 Task: Create a due date automation trigger when advanced on, on the tuesday of the week a card is due add fields without custom field "Resume" set to a number greater than 1 and greater or equal to 10 at 11:00 AM.
Action: Mouse moved to (884, 279)
Screenshot: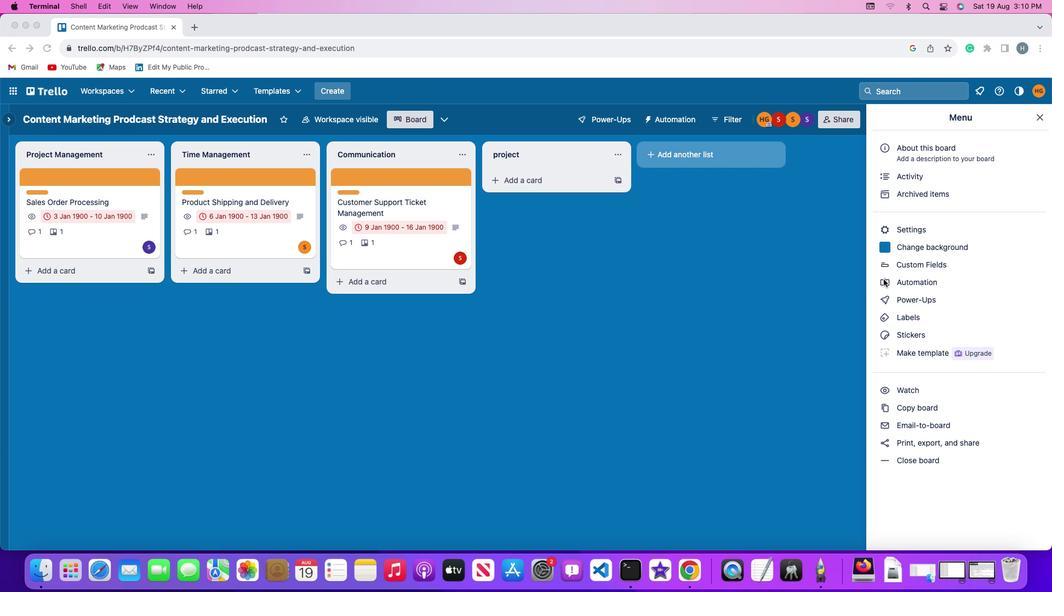 
Action: Mouse pressed left at (884, 279)
Screenshot: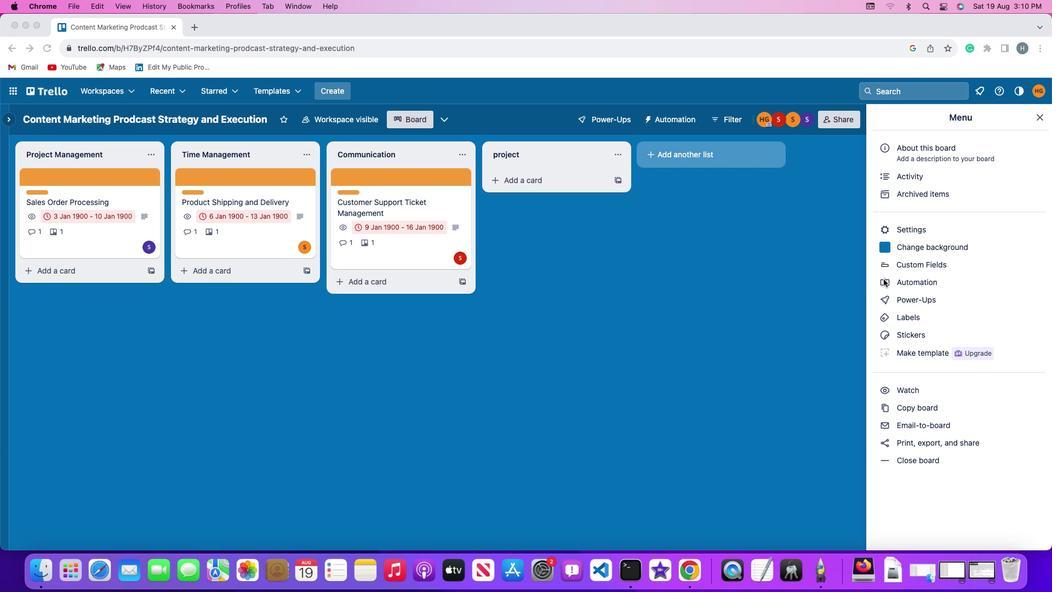 
Action: Mouse pressed left at (884, 279)
Screenshot: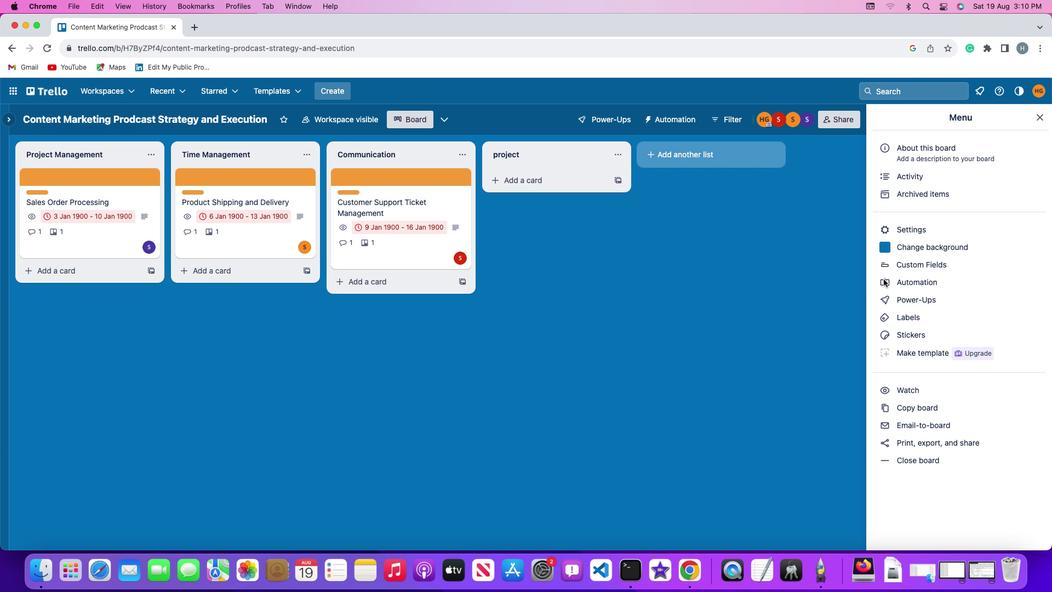 
Action: Mouse moved to (78, 261)
Screenshot: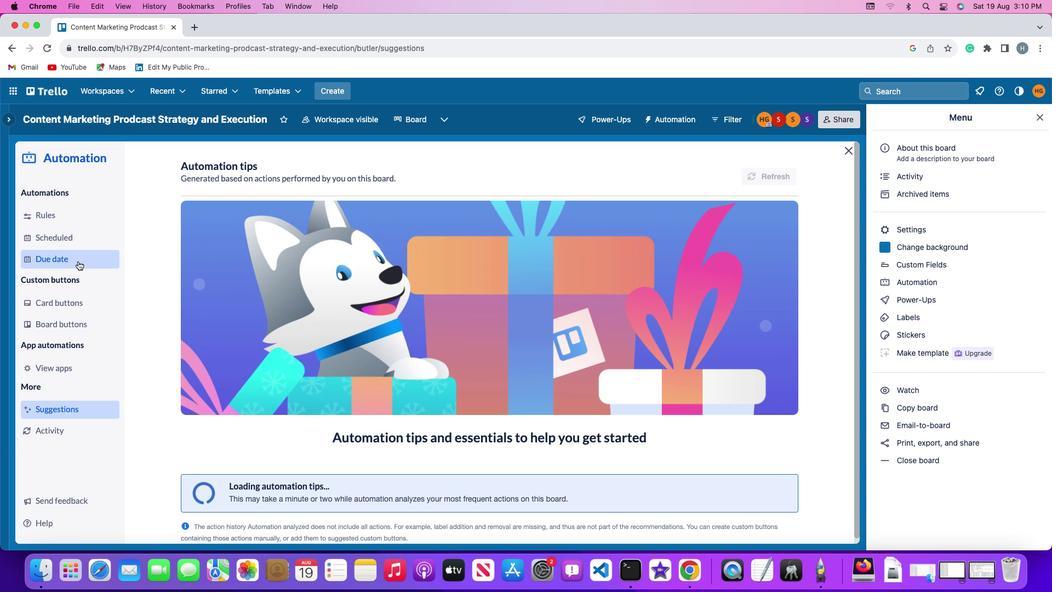 
Action: Mouse pressed left at (78, 261)
Screenshot: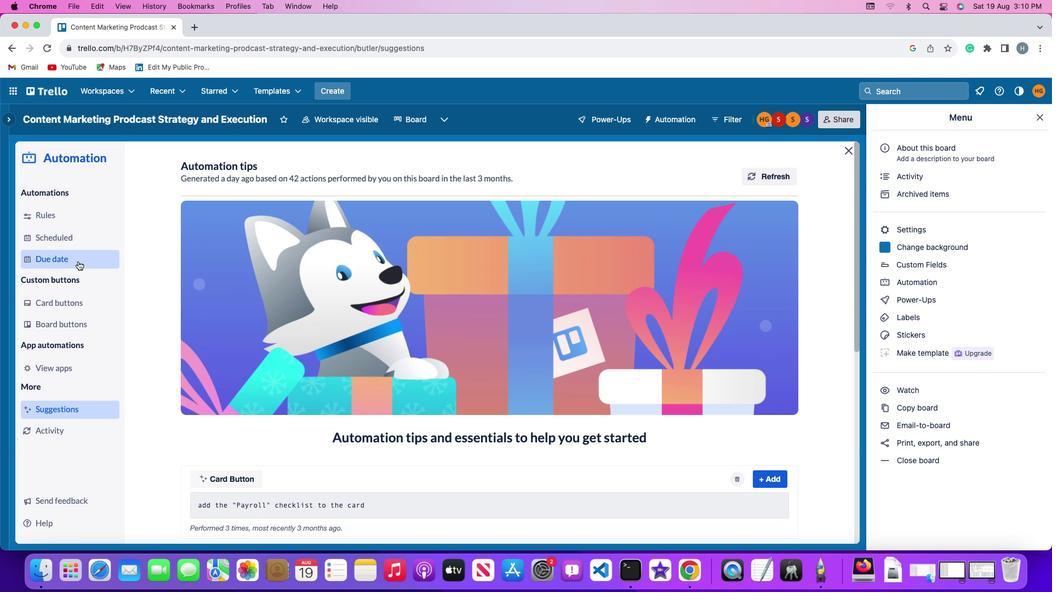 
Action: Mouse moved to (732, 168)
Screenshot: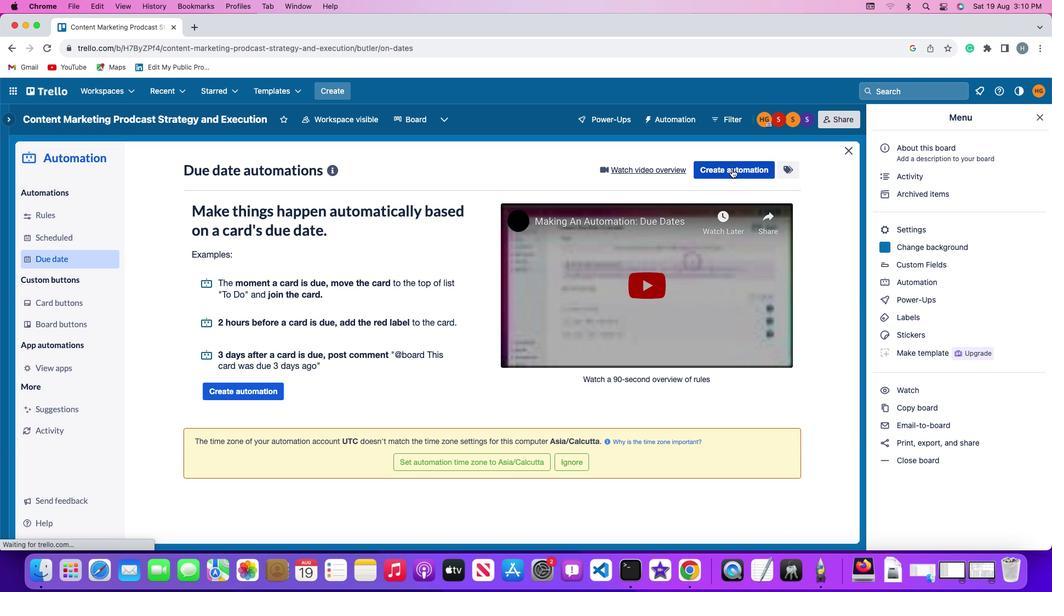 
Action: Mouse pressed left at (732, 168)
Screenshot: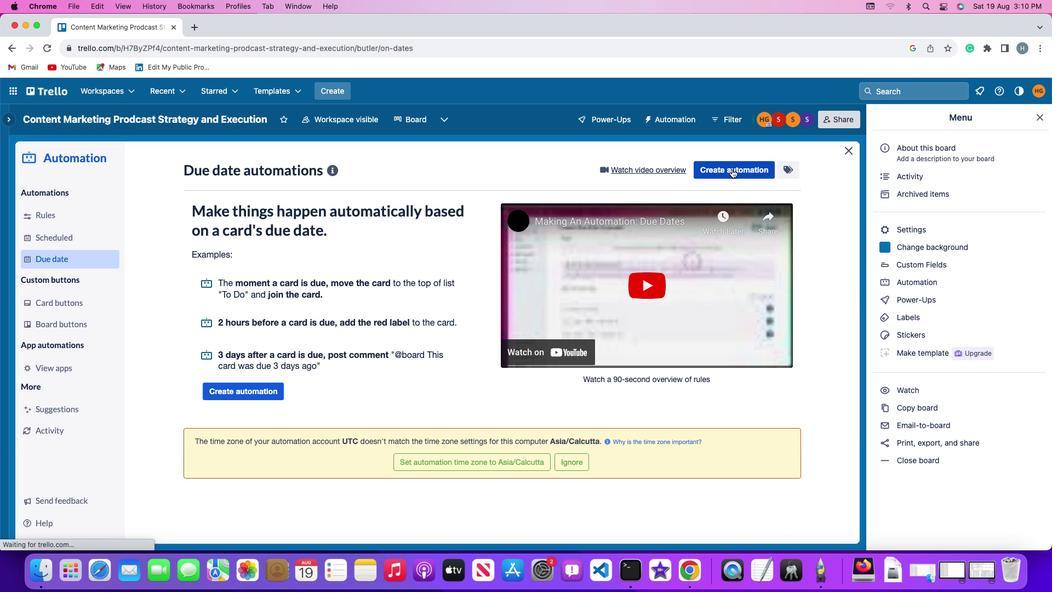 
Action: Mouse moved to (208, 275)
Screenshot: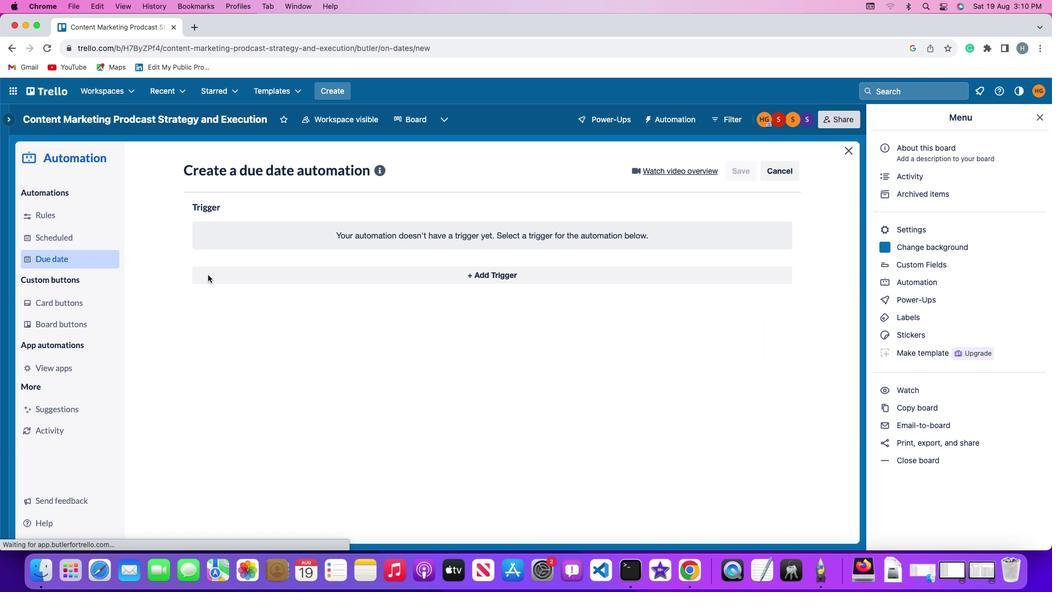 
Action: Mouse pressed left at (208, 275)
Screenshot: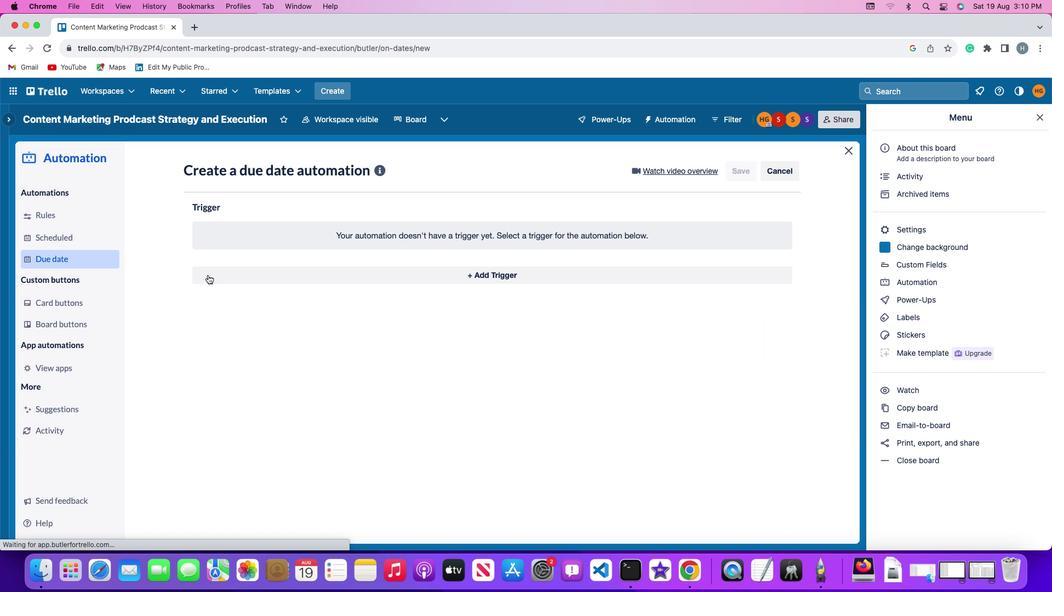 
Action: Mouse moved to (240, 479)
Screenshot: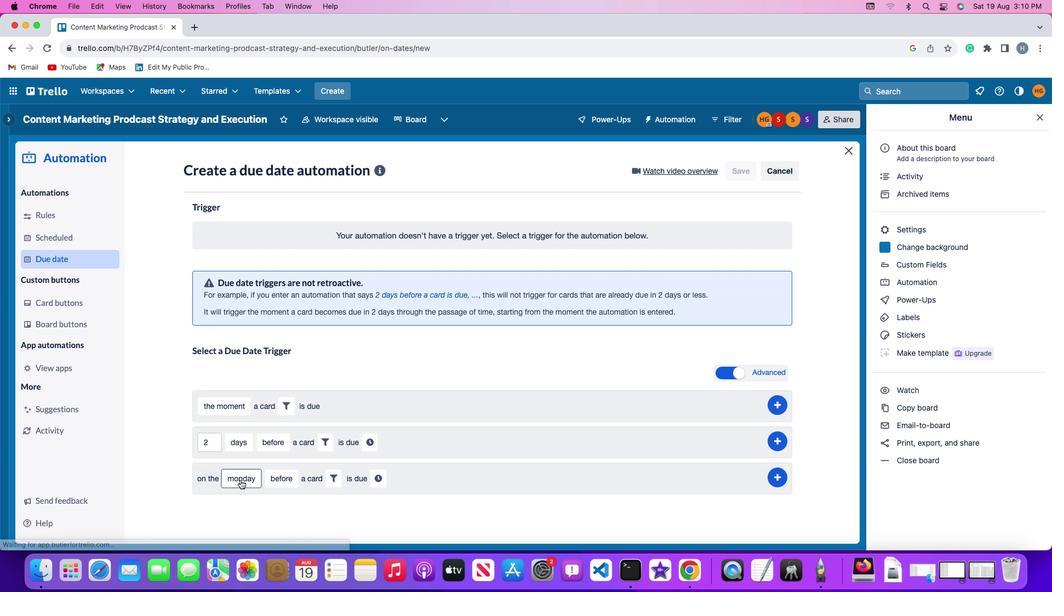 
Action: Mouse pressed left at (240, 479)
Screenshot: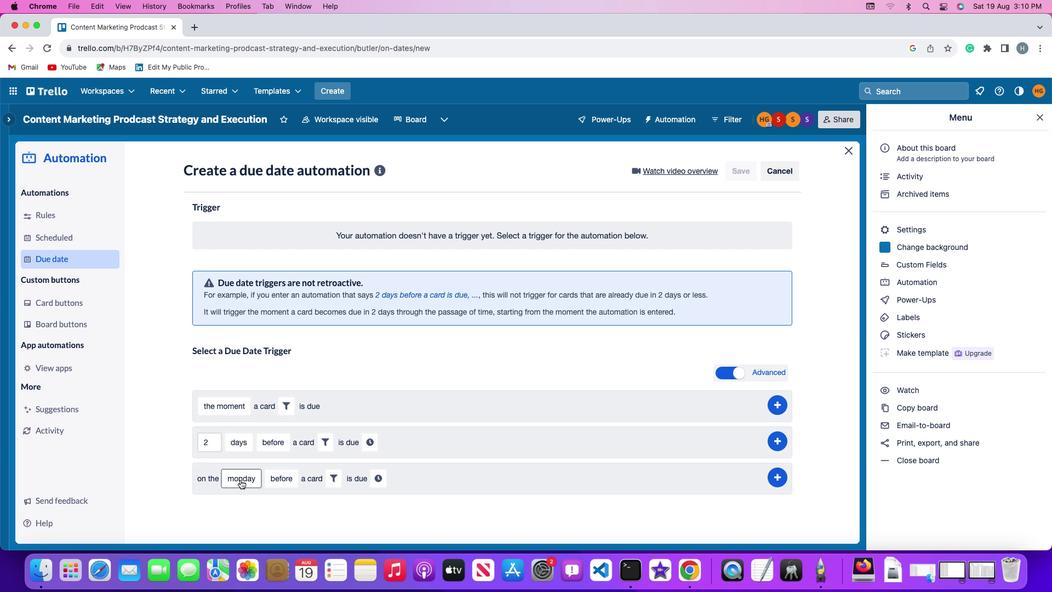 
Action: Mouse moved to (251, 332)
Screenshot: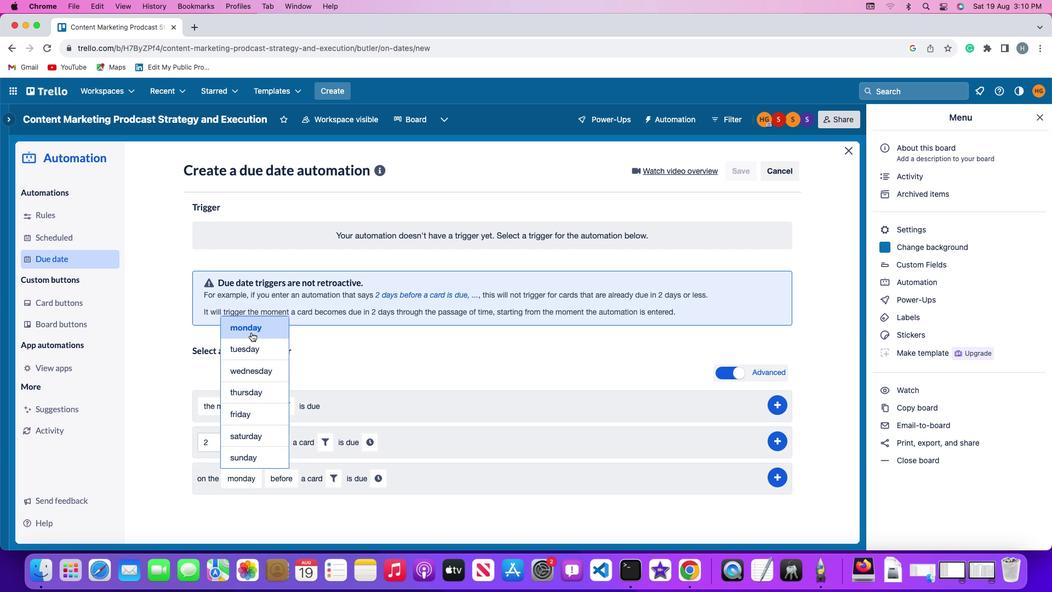 
Action: Mouse pressed left at (251, 332)
Screenshot: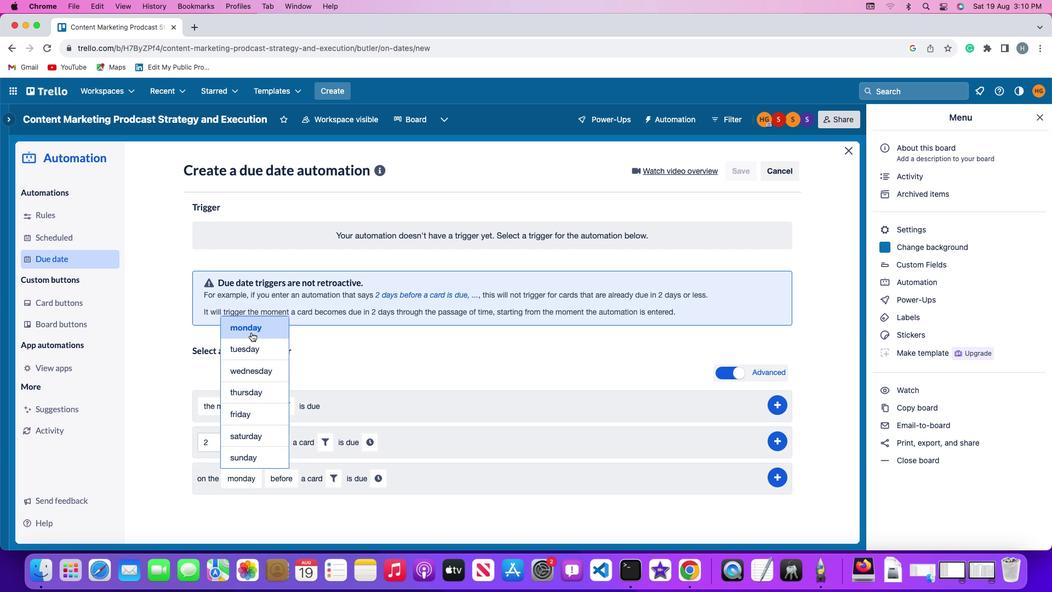 
Action: Mouse moved to (248, 476)
Screenshot: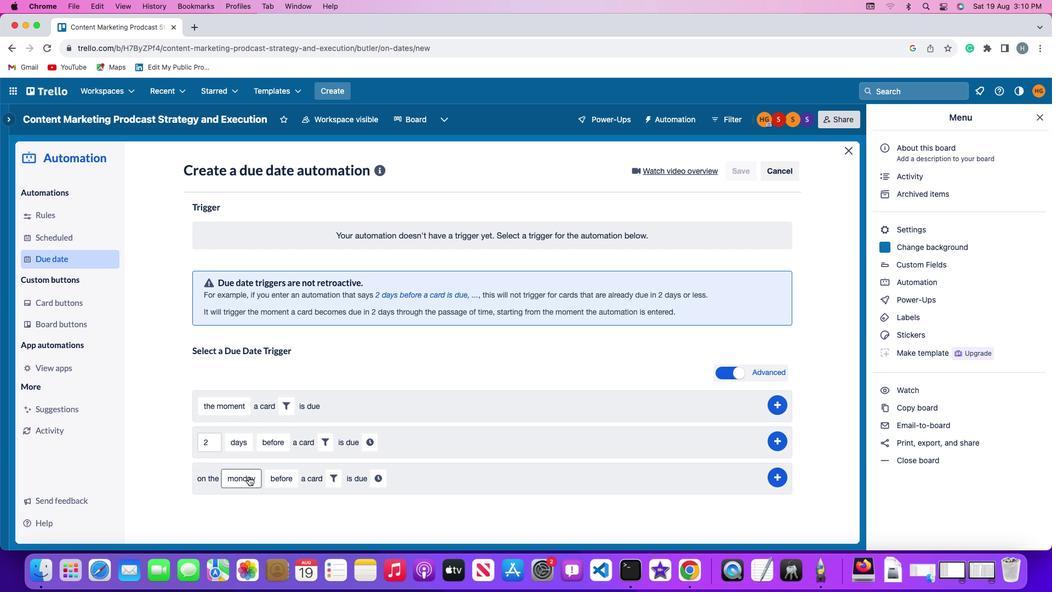 
Action: Mouse pressed left at (248, 476)
Screenshot: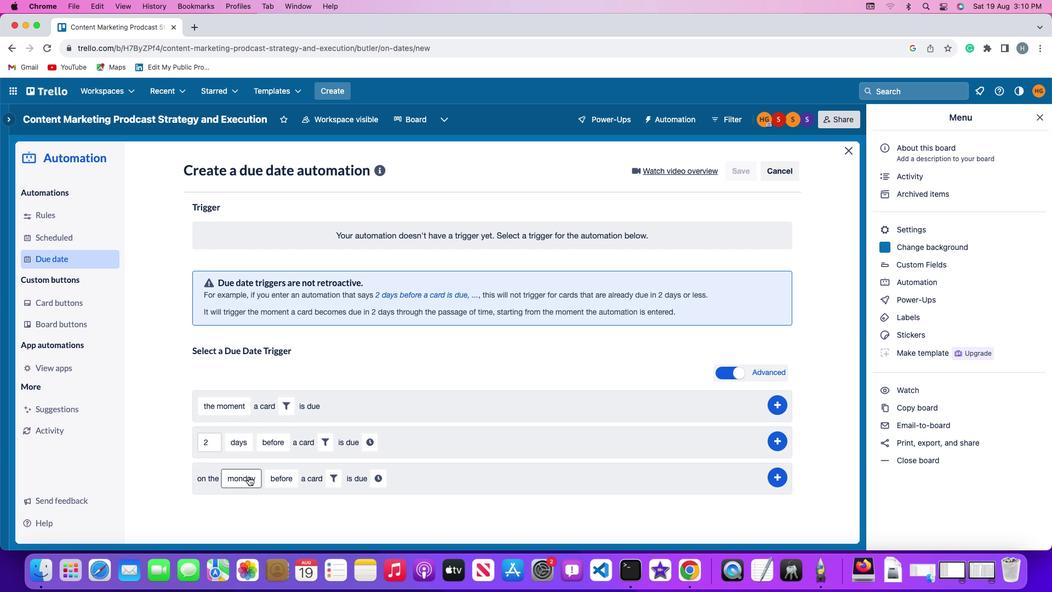 
Action: Mouse moved to (259, 352)
Screenshot: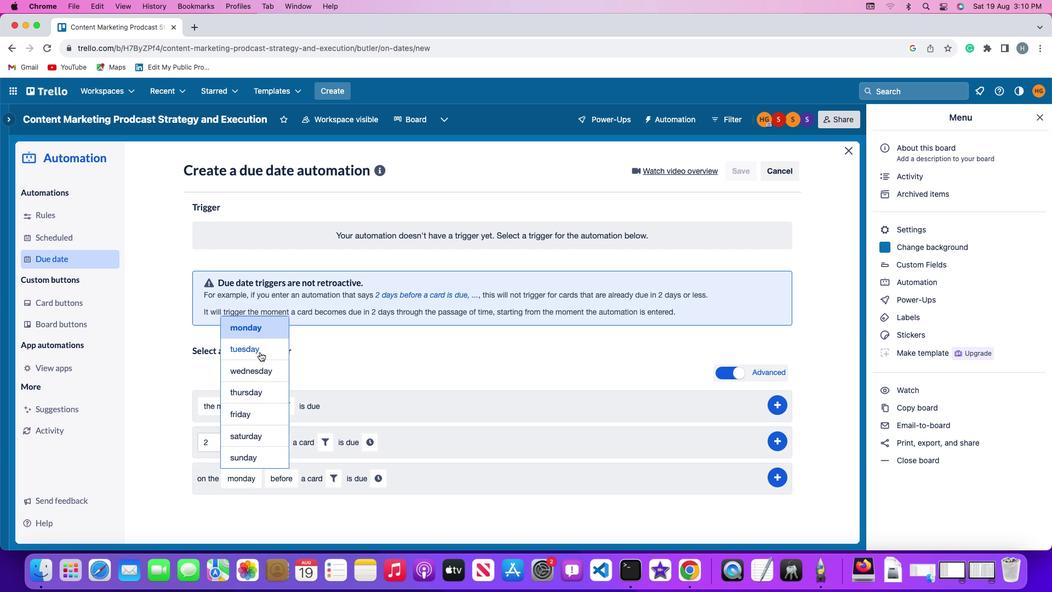 
Action: Mouse pressed left at (259, 352)
Screenshot: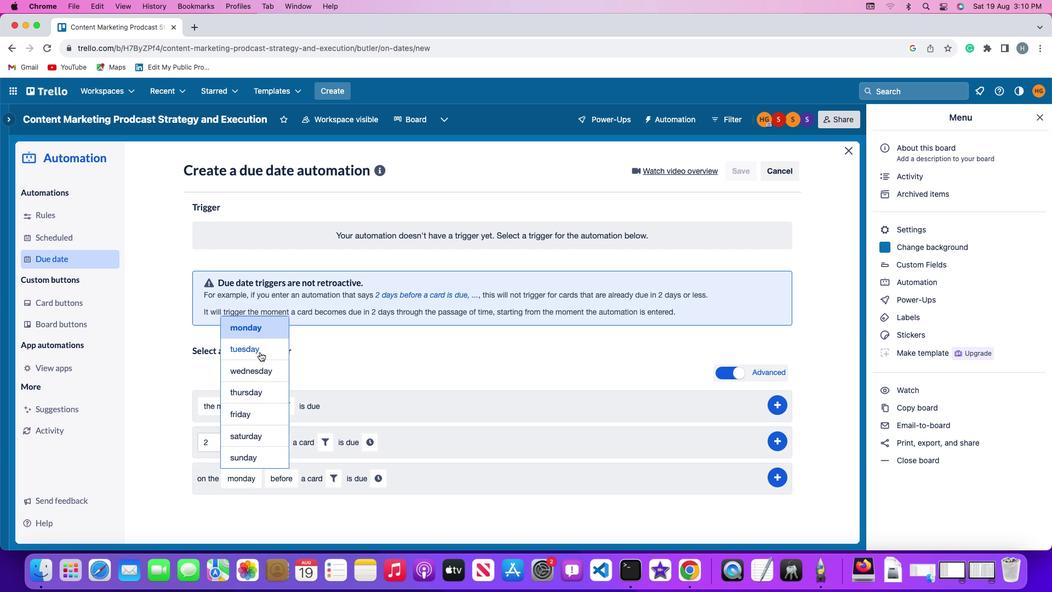 
Action: Mouse moved to (284, 478)
Screenshot: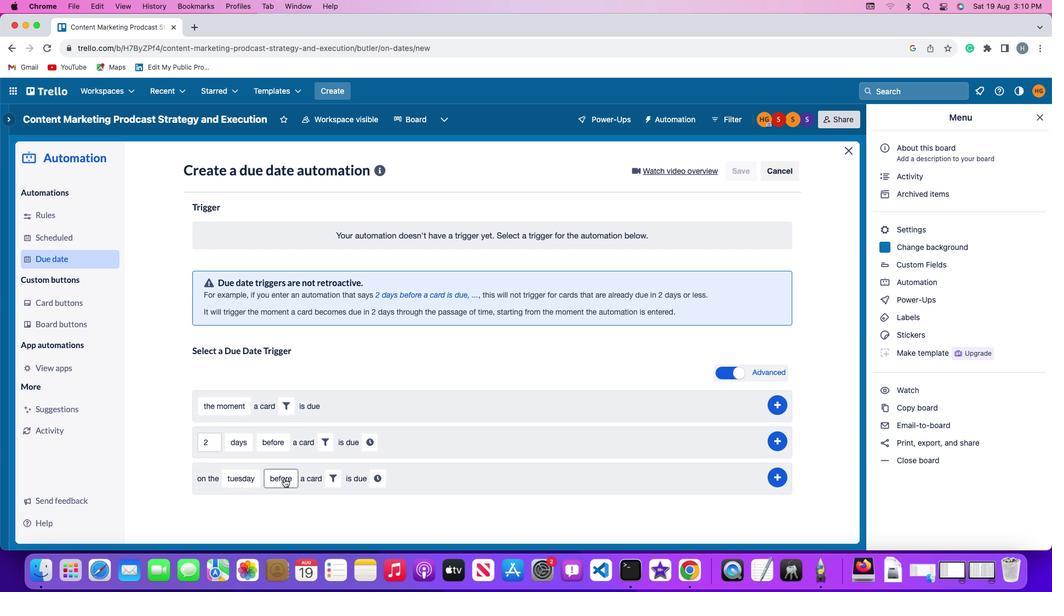 
Action: Mouse pressed left at (284, 478)
Screenshot: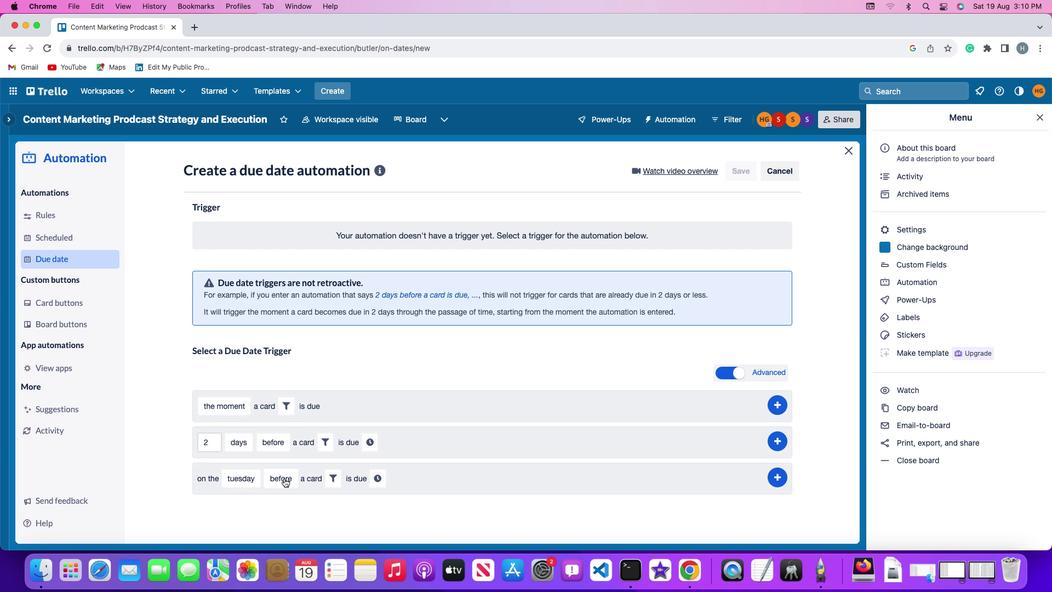 
Action: Mouse moved to (297, 436)
Screenshot: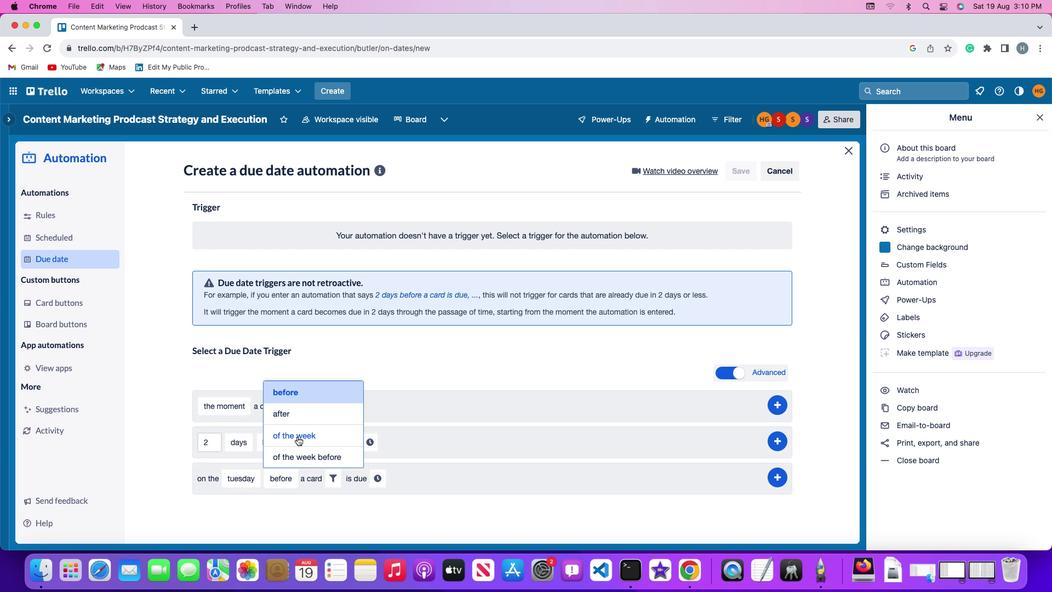 
Action: Mouse pressed left at (297, 436)
Screenshot: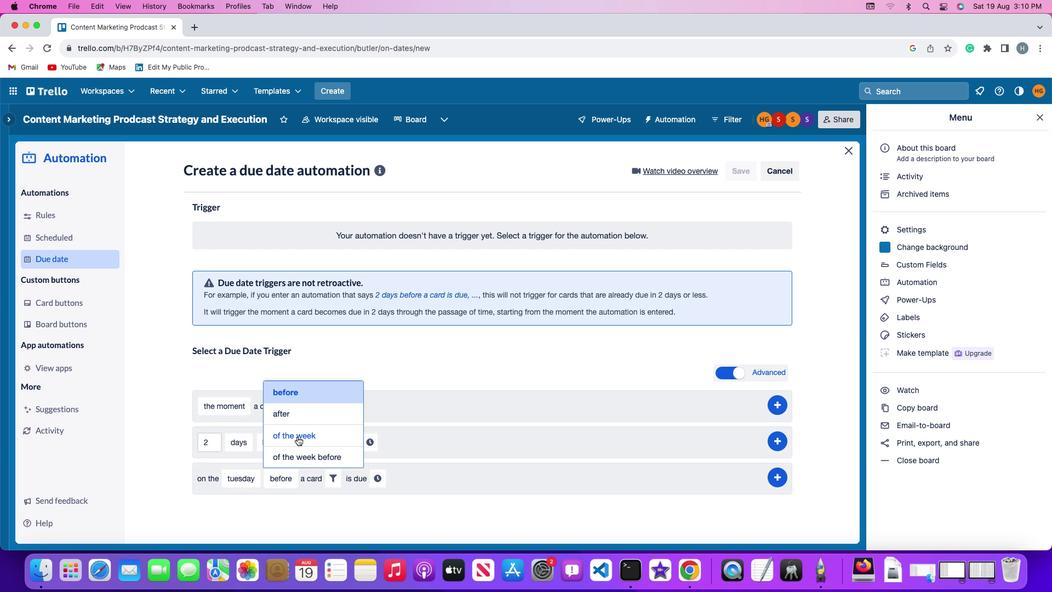
Action: Mouse moved to (350, 474)
Screenshot: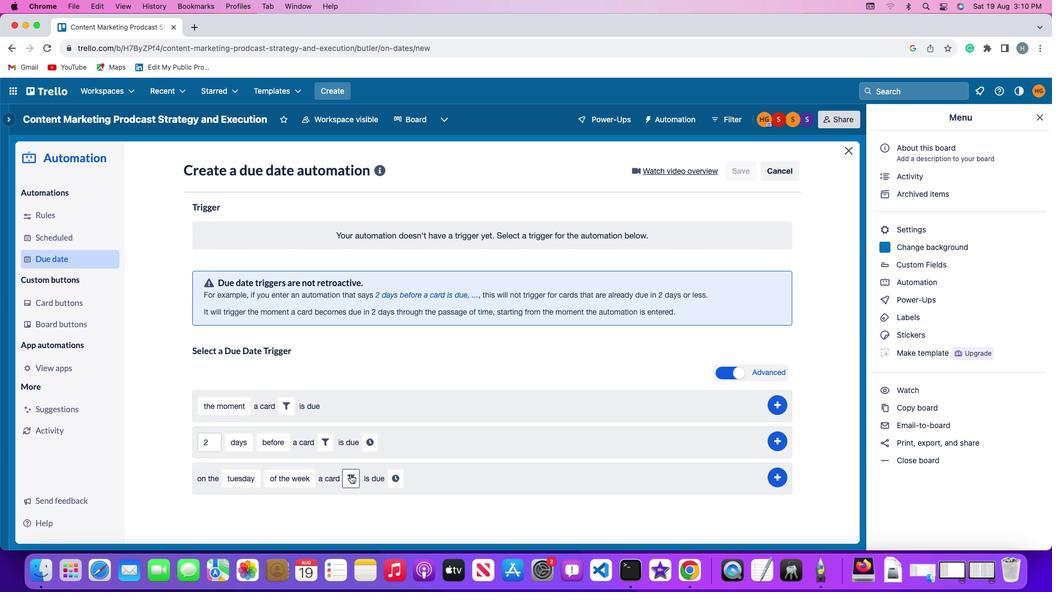 
Action: Mouse pressed left at (350, 474)
Screenshot: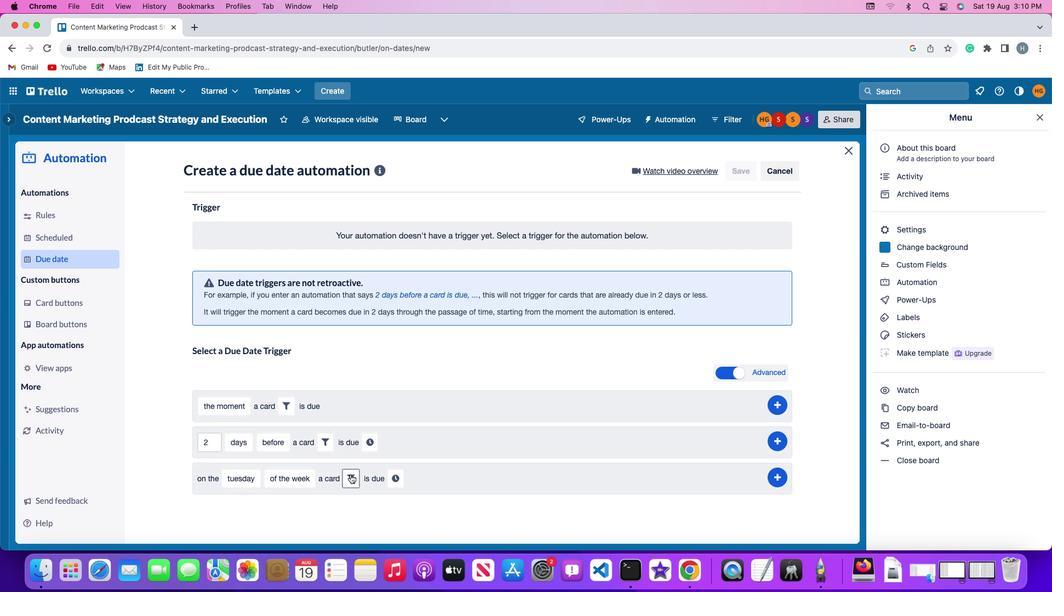 
Action: Mouse moved to (531, 513)
Screenshot: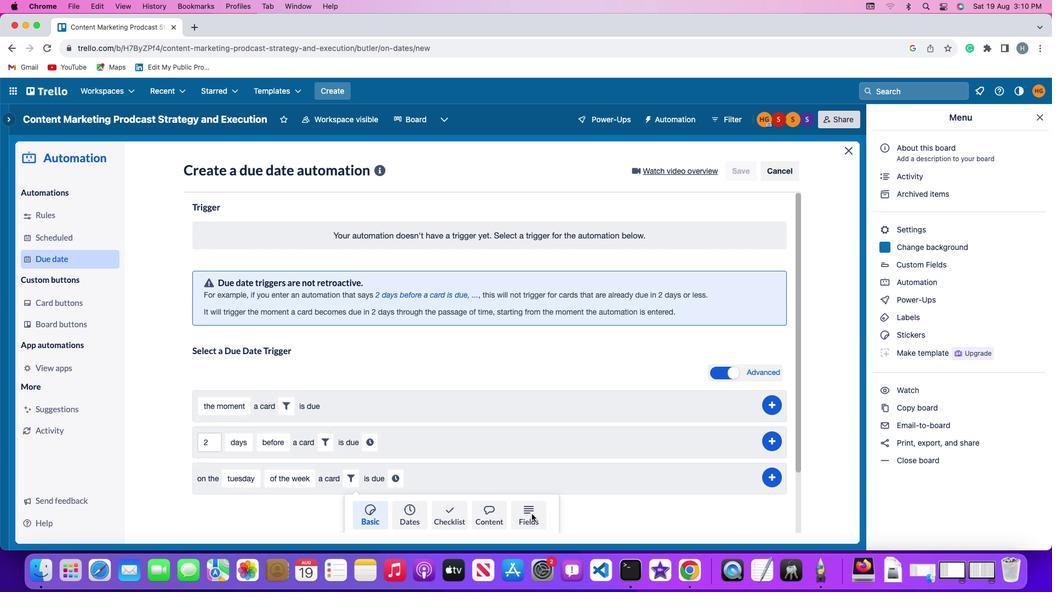 
Action: Mouse pressed left at (531, 513)
Screenshot: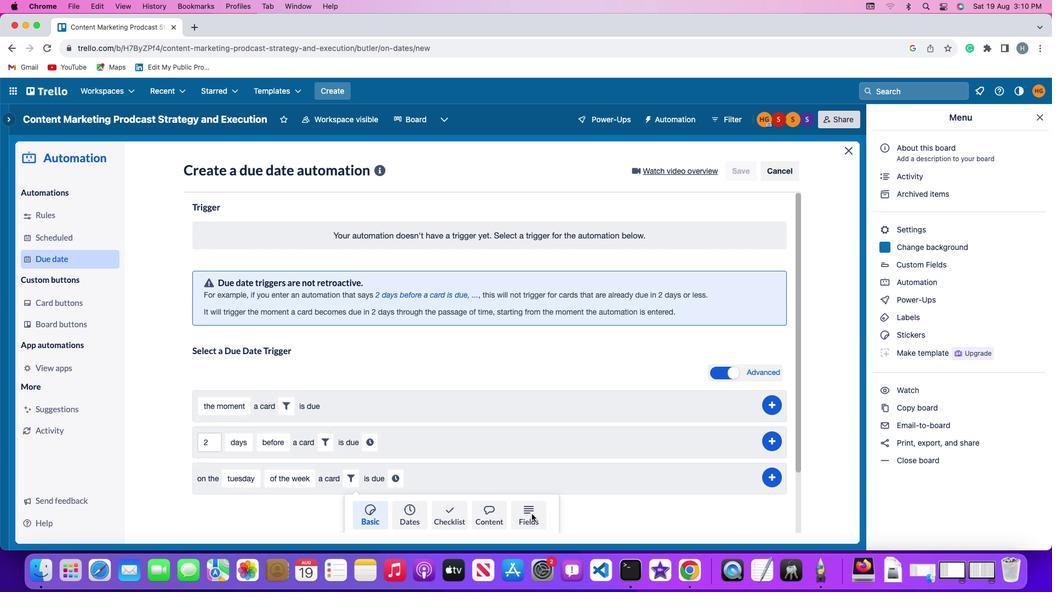 
Action: Mouse moved to (307, 503)
Screenshot: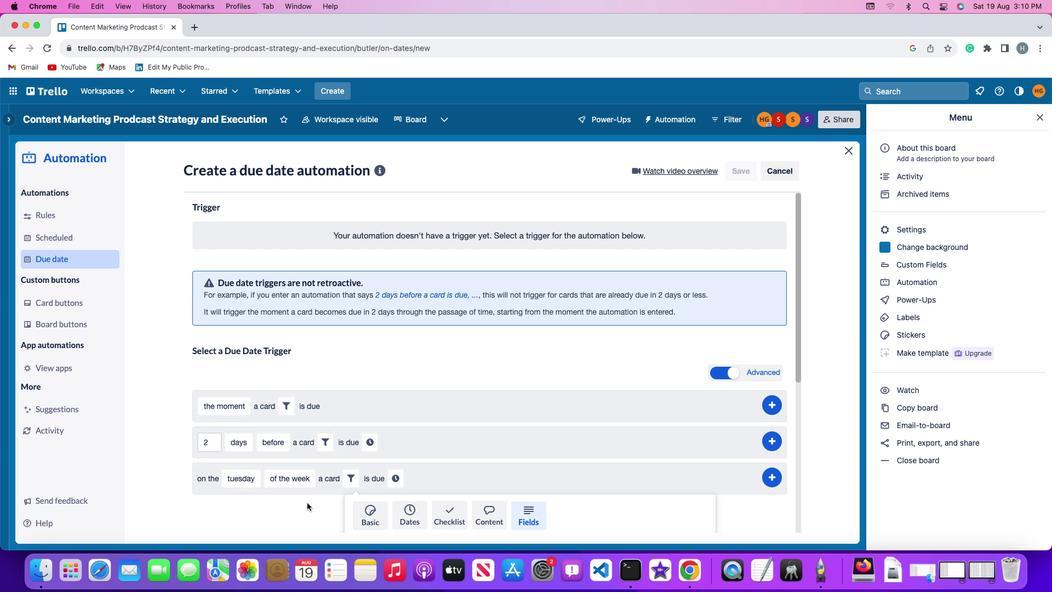 
Action: Mouse scrolled (307, 503) with delta (0, 0)
Screenshot: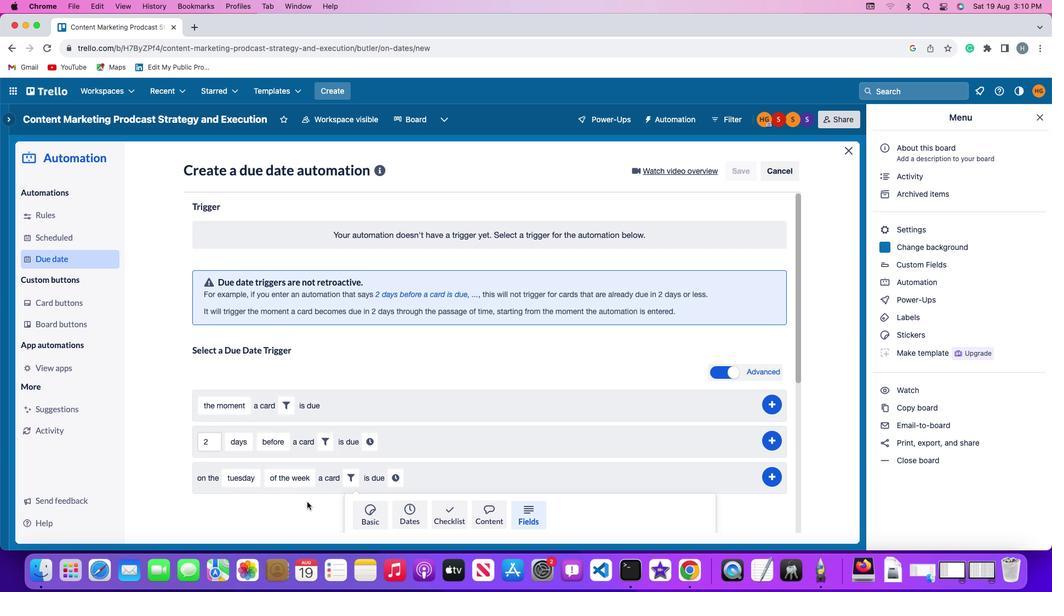 
Action: Mouse moved to (307, 502)
Screenshot: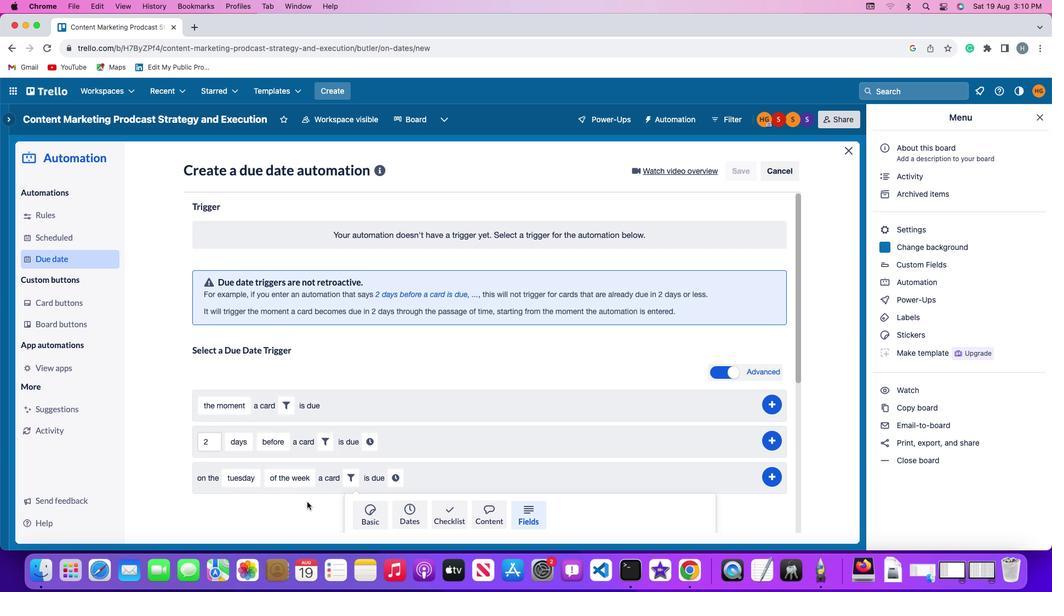 
Action: Mouse scrolled (307, 502) with delta (0, 0)
Screenshot: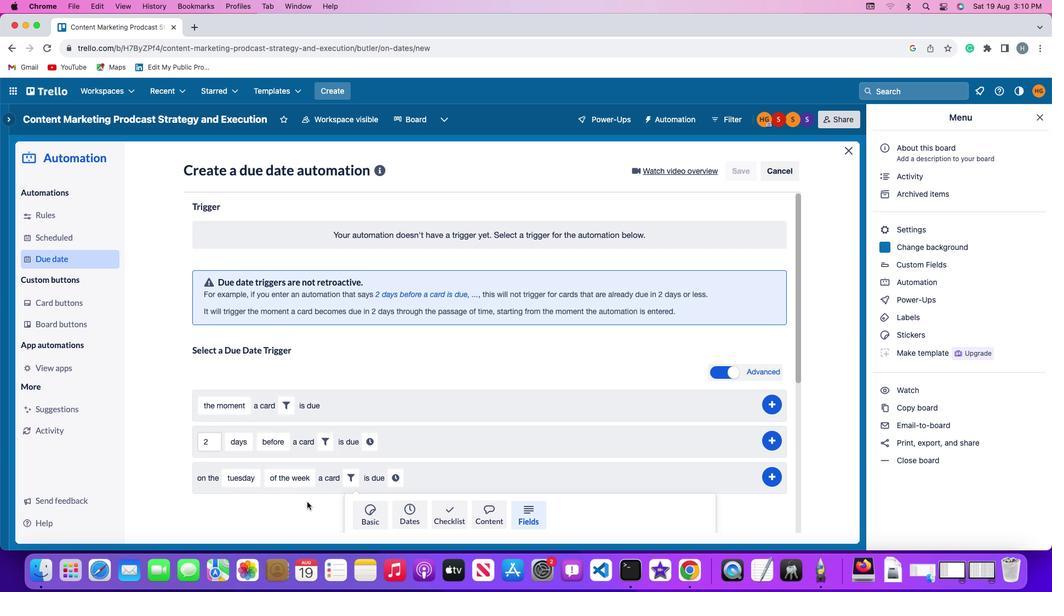 
Action: Mouse moved to (307, 501)
Screenshot: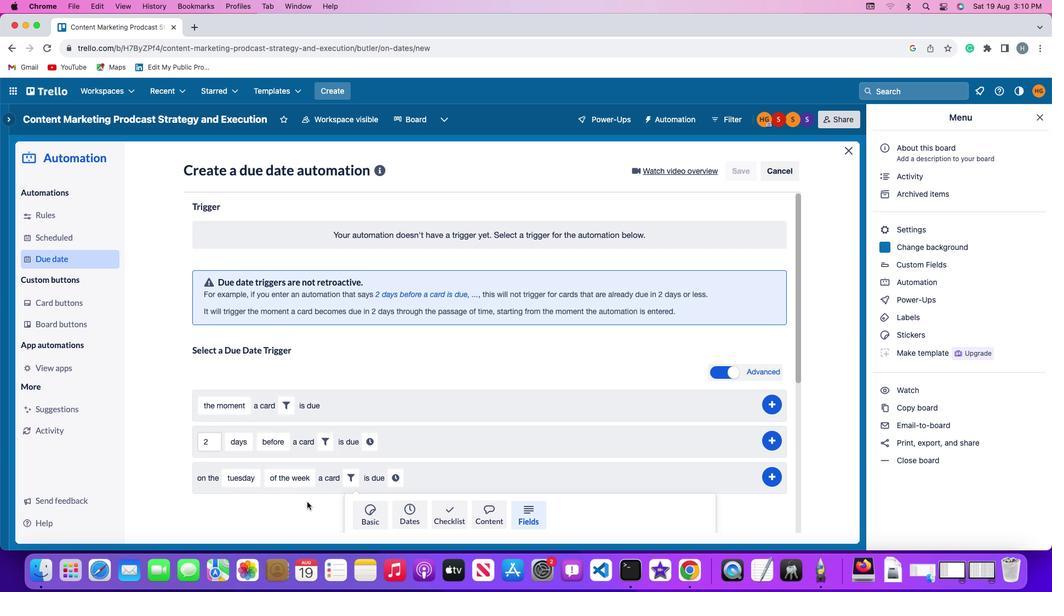 
Action: Mouse scrolled (307, 501) with delta (0, -1)
Screenshot: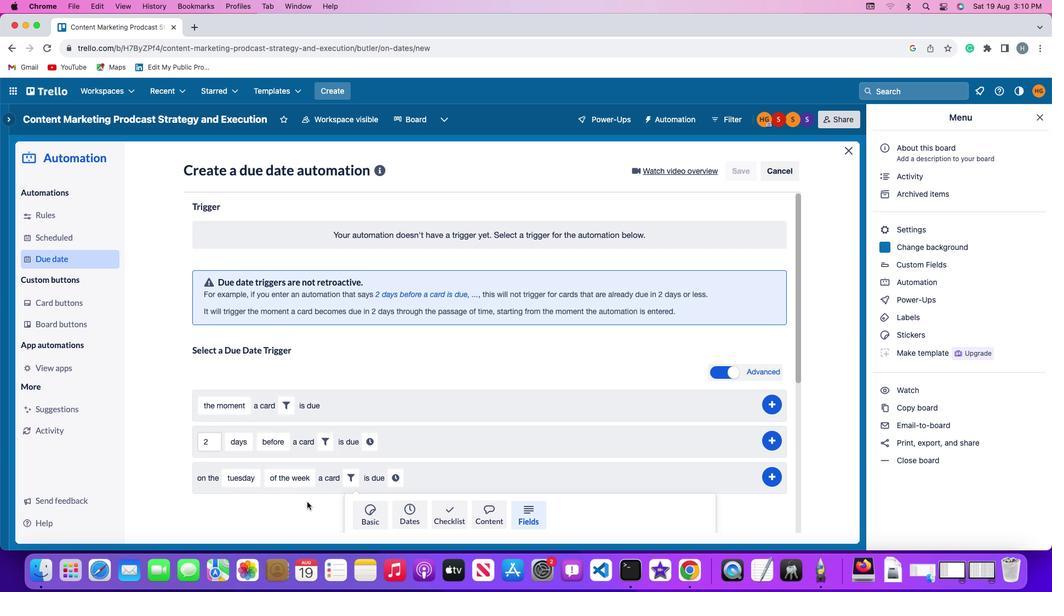 
Action: Mouse moved to (307, 501)
Screenshot: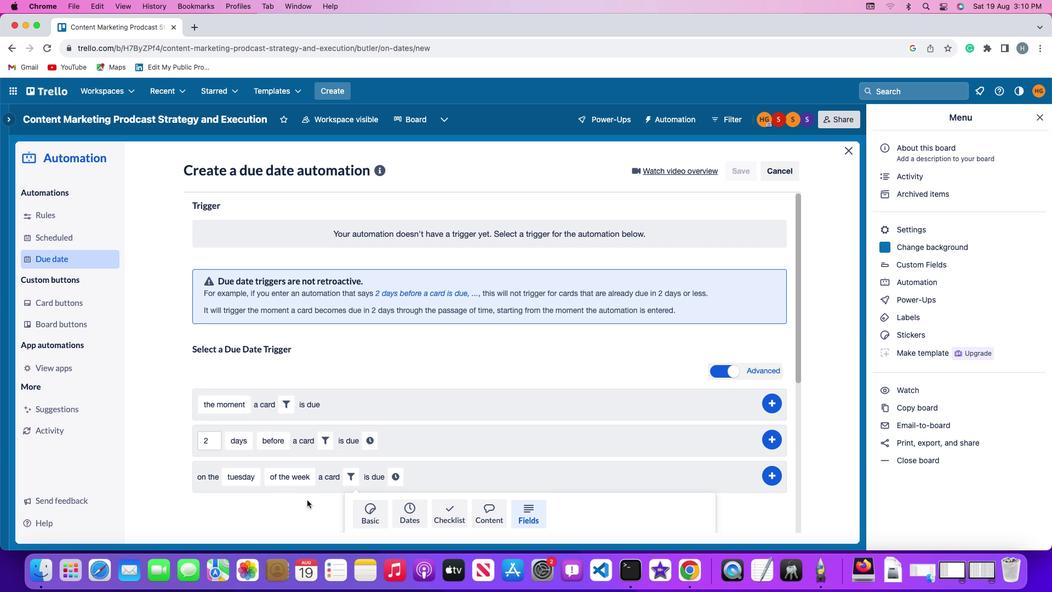 
Action: Mouse scrolled (307, 501) with delta (0, -2)
Screenshot: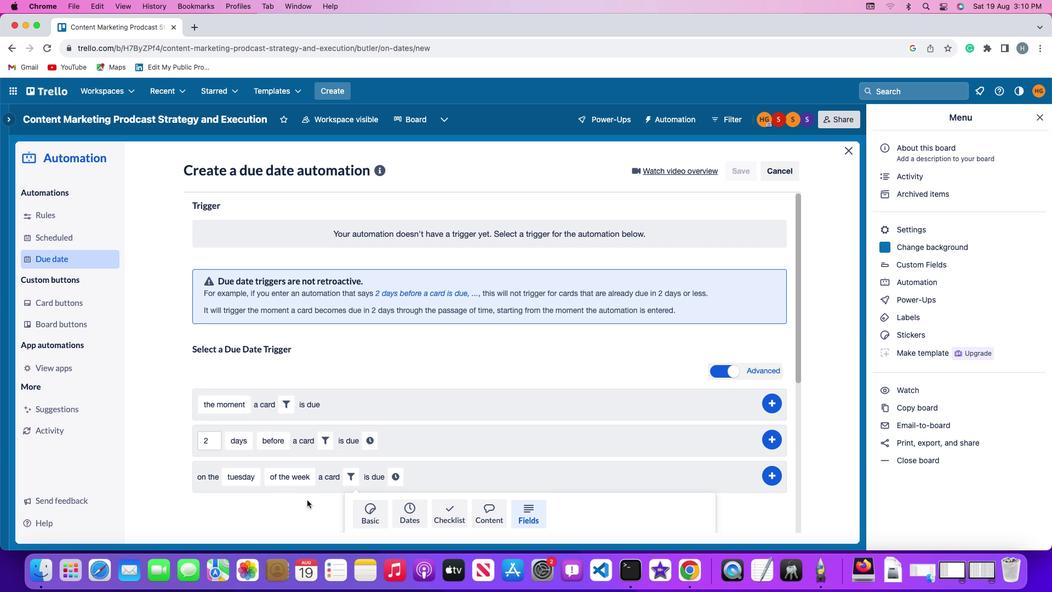 
Action: Mouse moved to (307, 500)
Screenshot: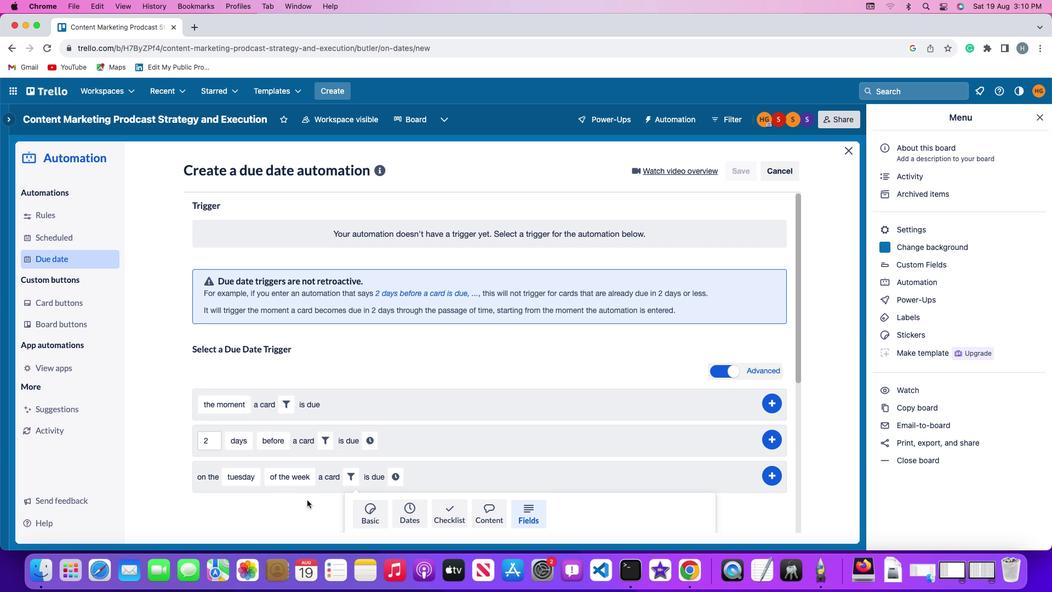 
Action: Mouse scrolled (307, 500) with delta (0, -2)
Screenshot: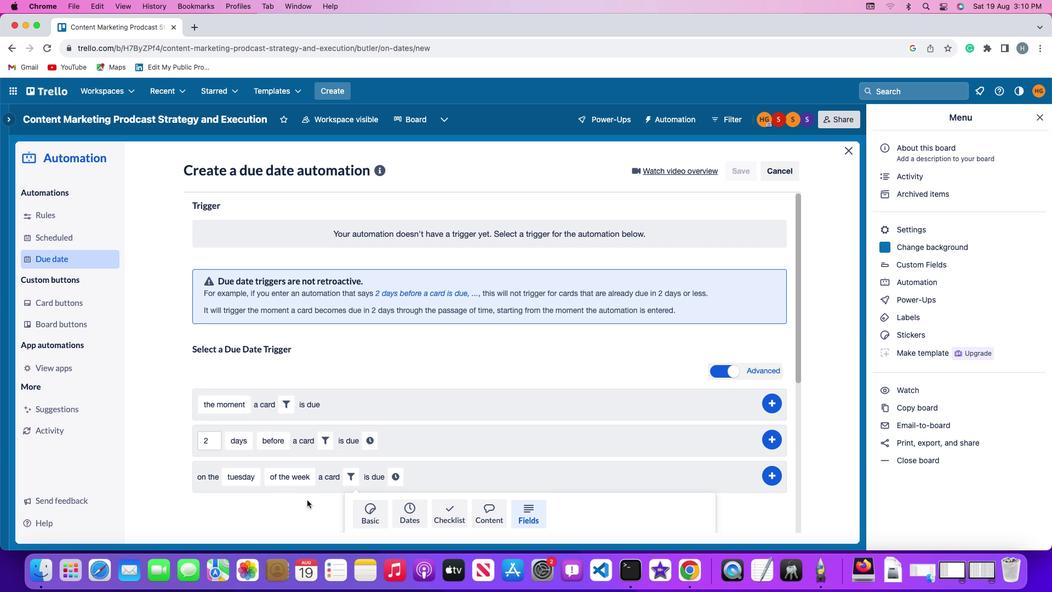 
Action: Mouse moved to (307, 498)
Screenshot: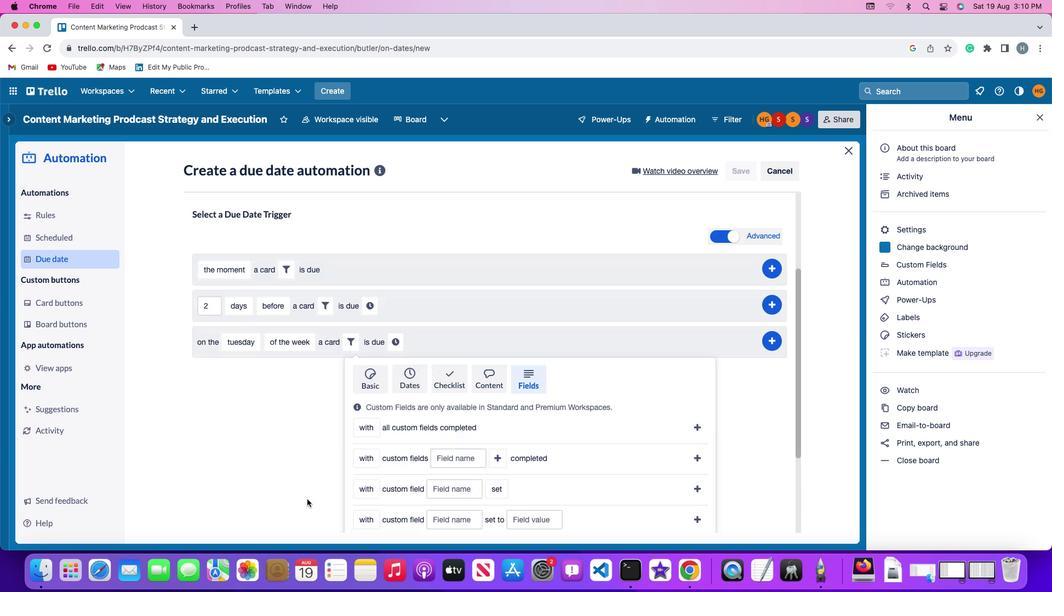 
Action: Mouse scrolled (307, 498) with delta (0, 0)
Screenshot: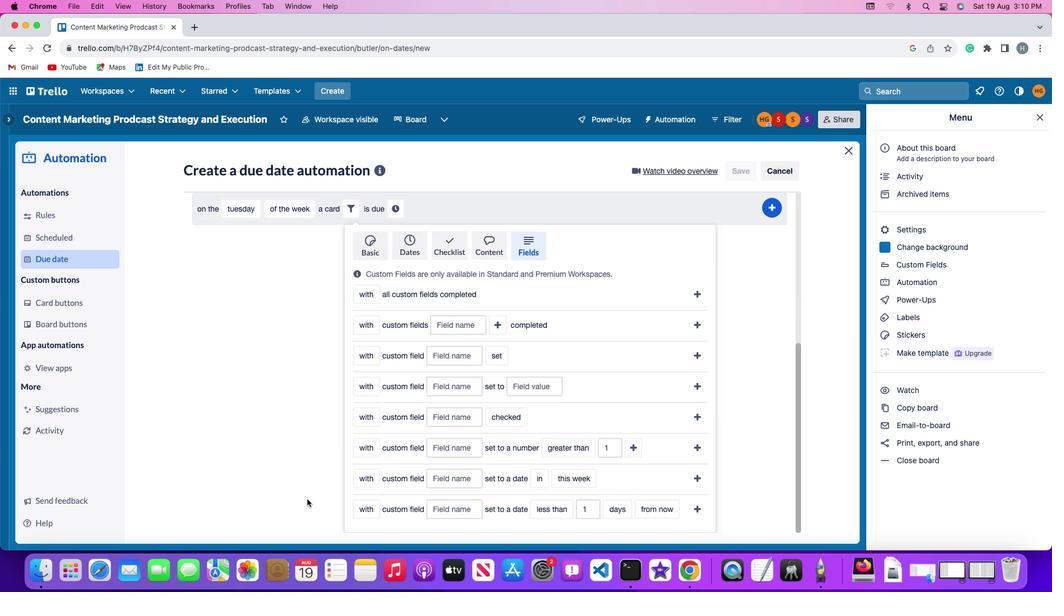 
Action: Mouse scrolled (307, 498) with delta (0, 0)
Screenshot: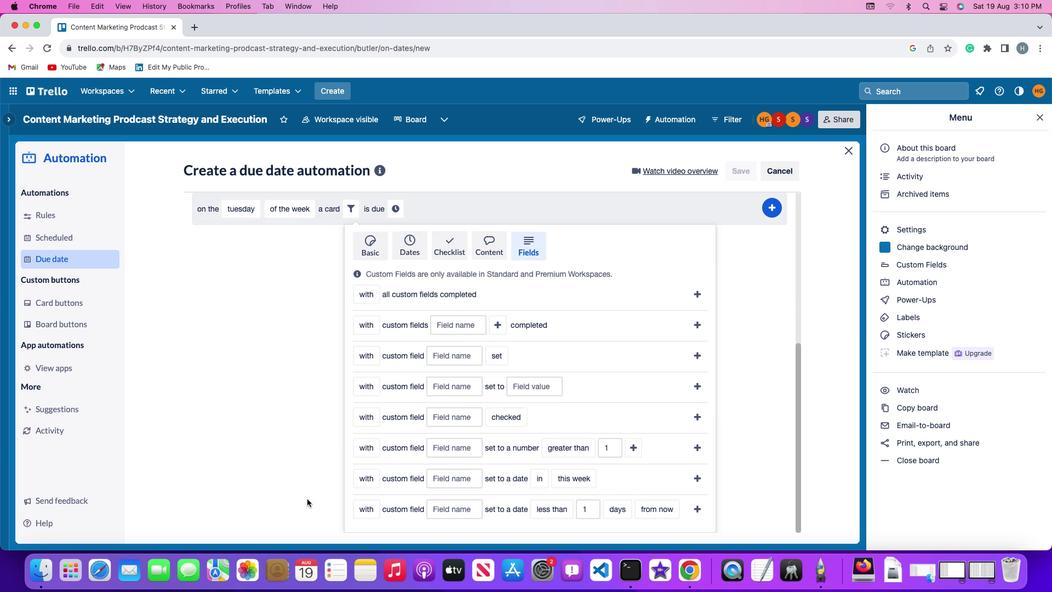 
Action: Mouse scrolled (307, 498) with delta (0, -1)
Screenshot: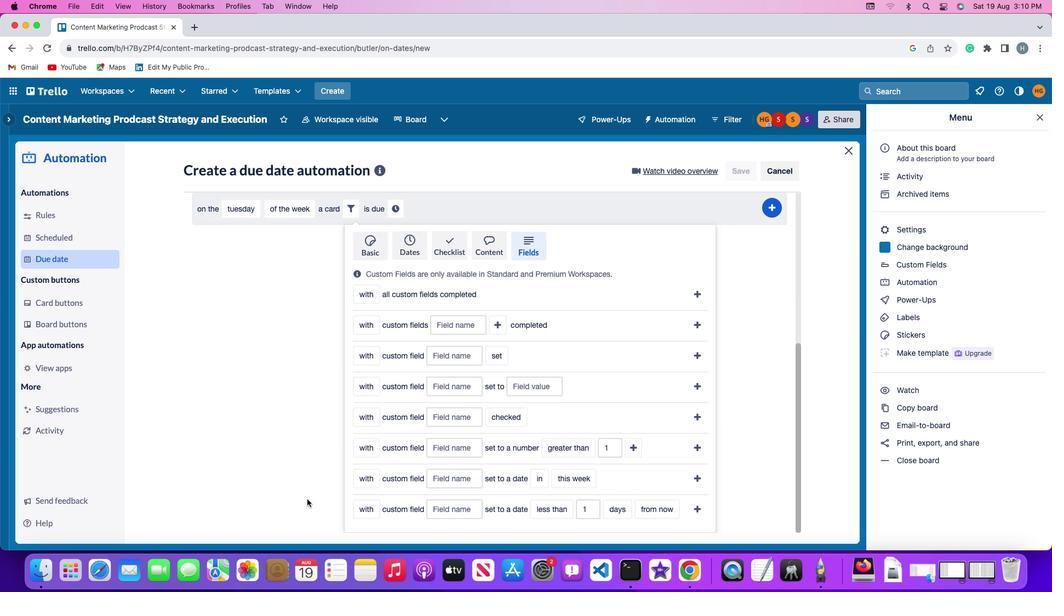 
Action: Mouse scrolled (307, 498) with delta (0, -1)
Screenshot: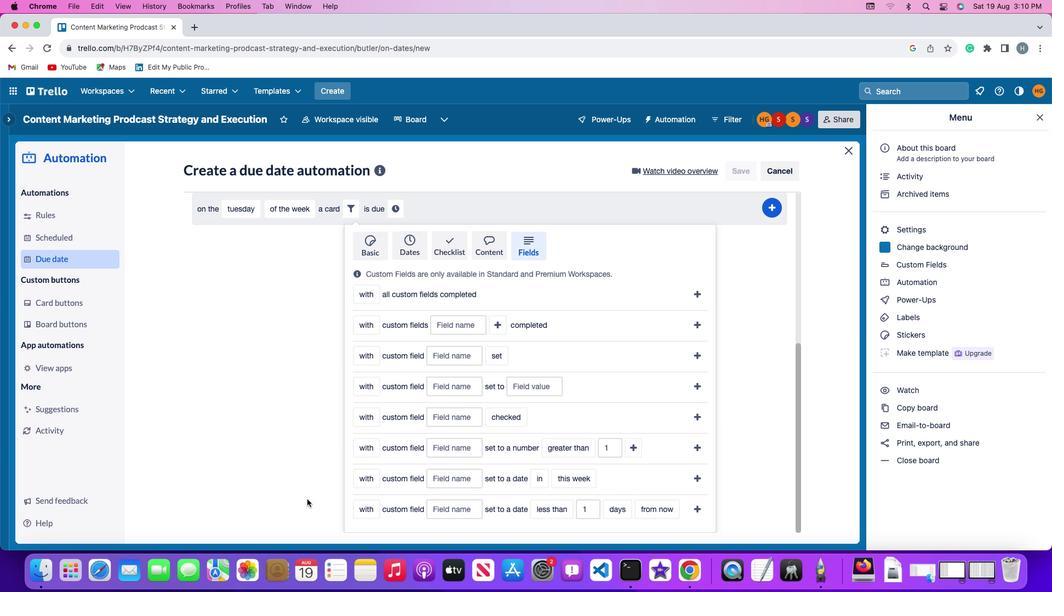 
Action: Mouse moved to (358, 446)
Screenshot: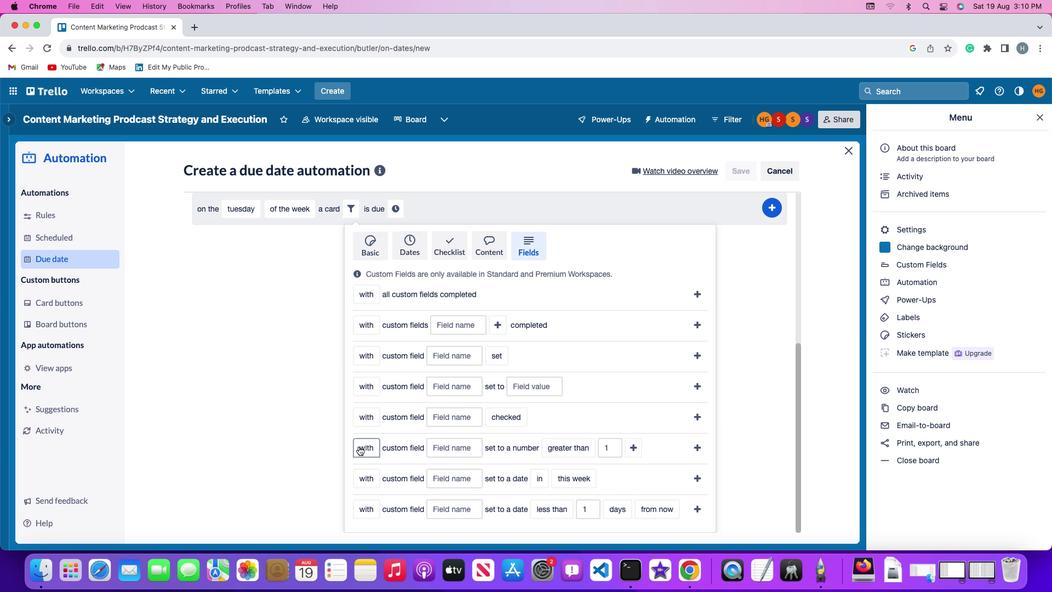 
Action: Mouse pressed left at (358, 446)
Screenshot: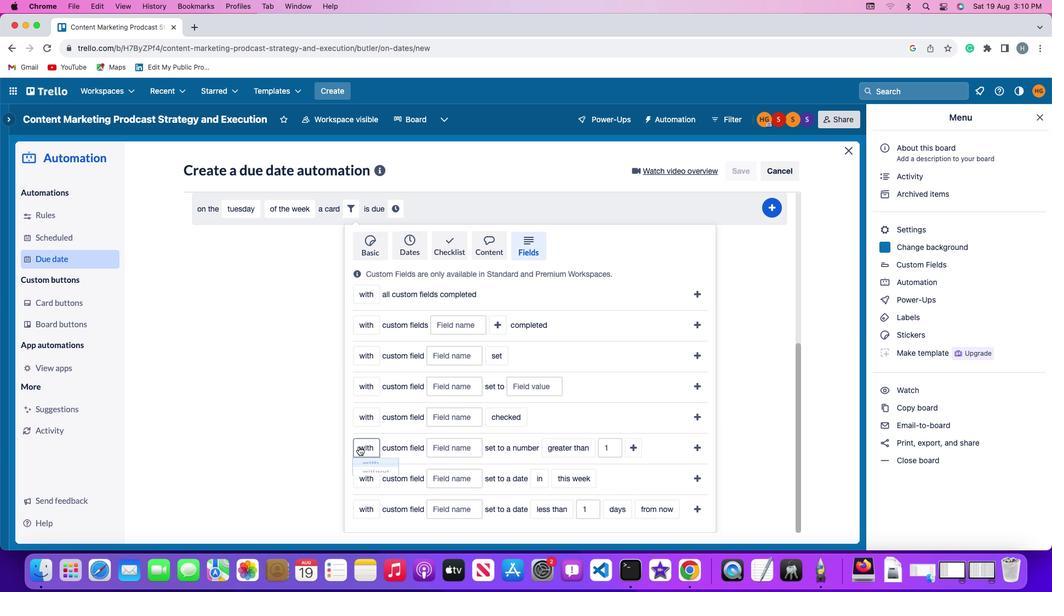 
Action: Mouse moved to (378, 494)
Screenshot: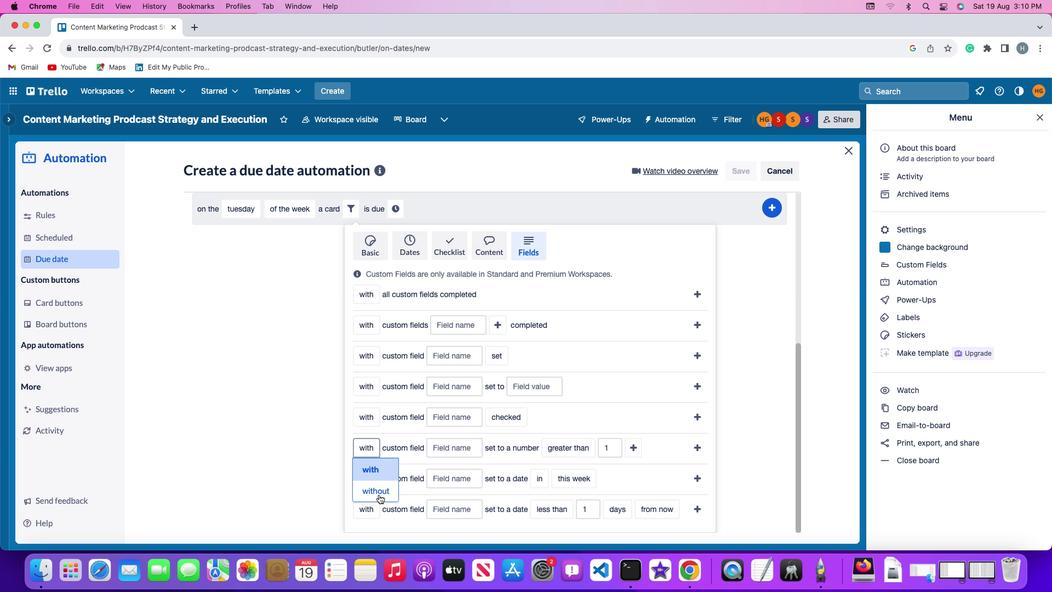 
Action: Mouse pressed left at (378, 494)
Screenshot: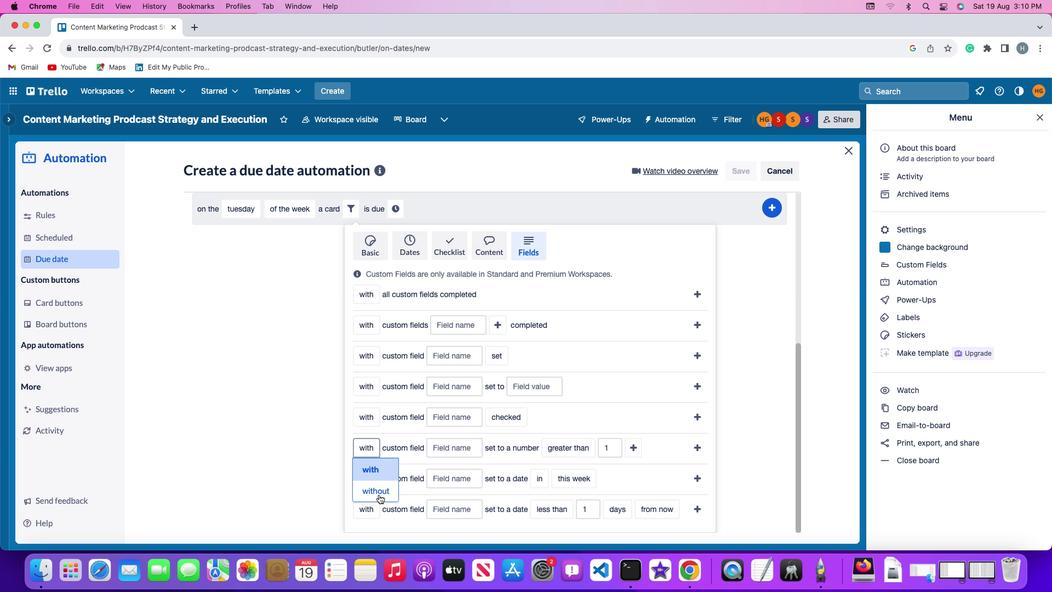 
Action: Mouse moved to (469, 452)
Screenshot: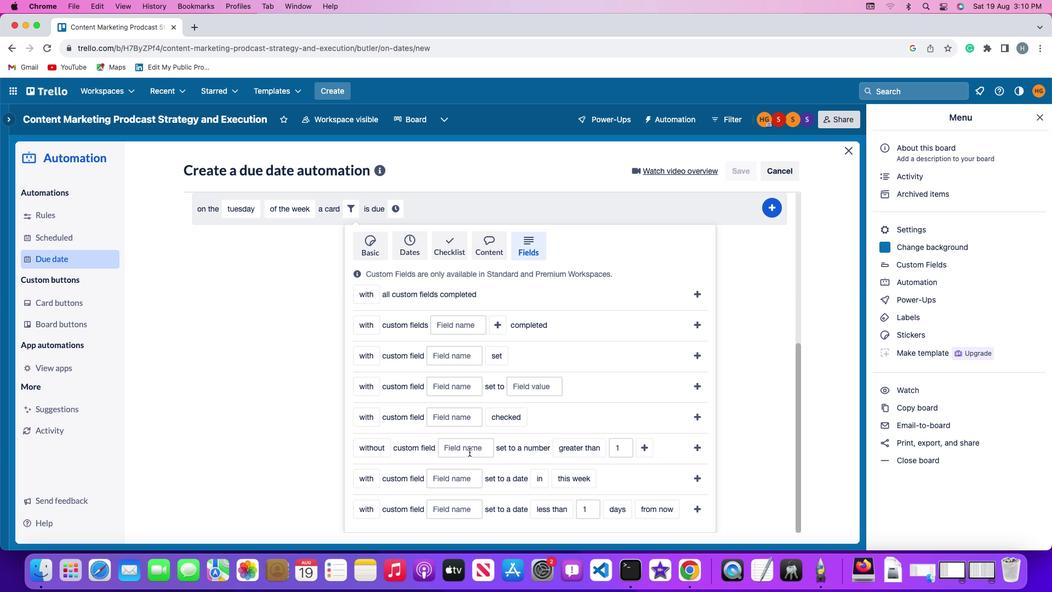 
Action: Mouse pressed left at (469, 452)
Screenshot: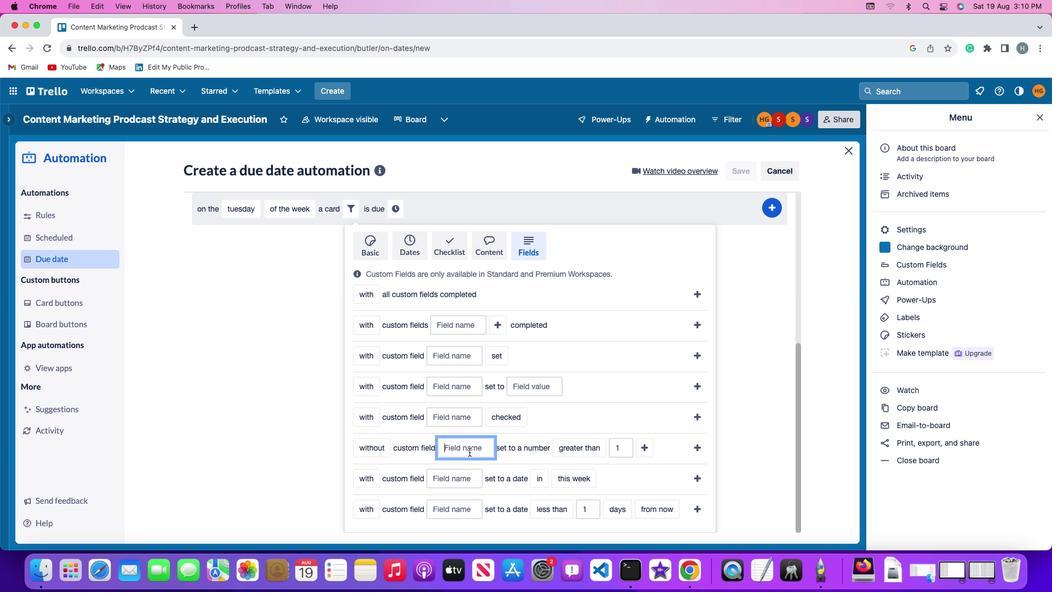 
Action: Mouse moved to (470, 449)
Screenshot: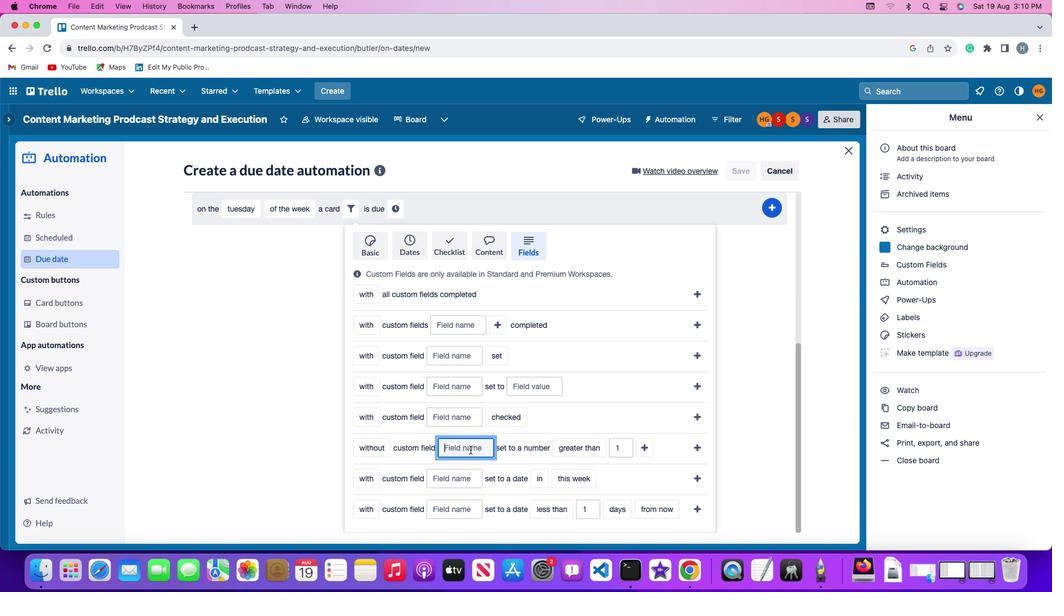 
Action: Key pressed Key.shift'R''e''s''u''m''e'
Screenshot: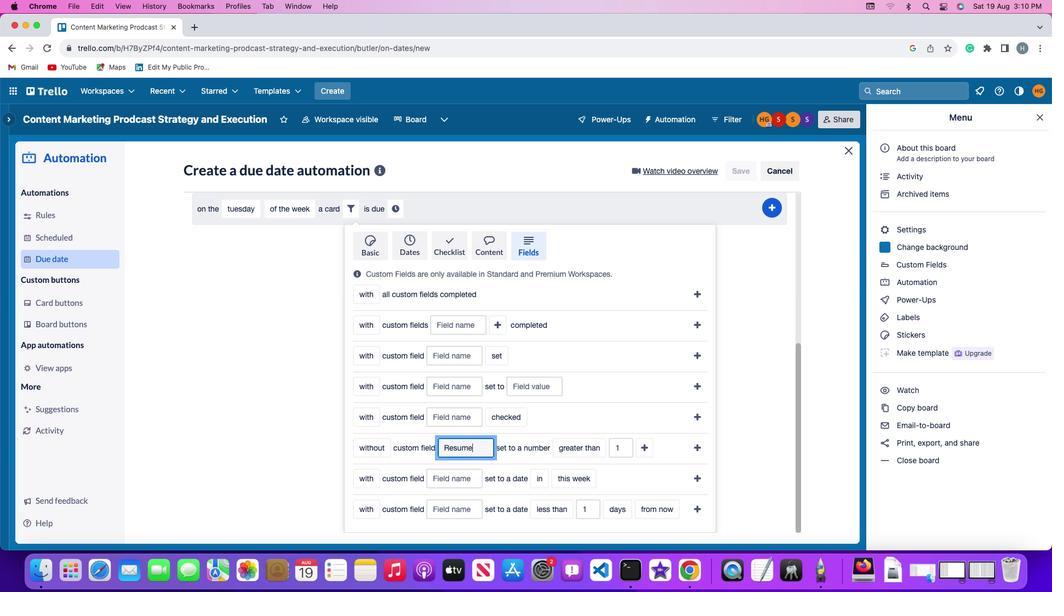 
Action: Mouse moved to (559, 444)
Screenshot: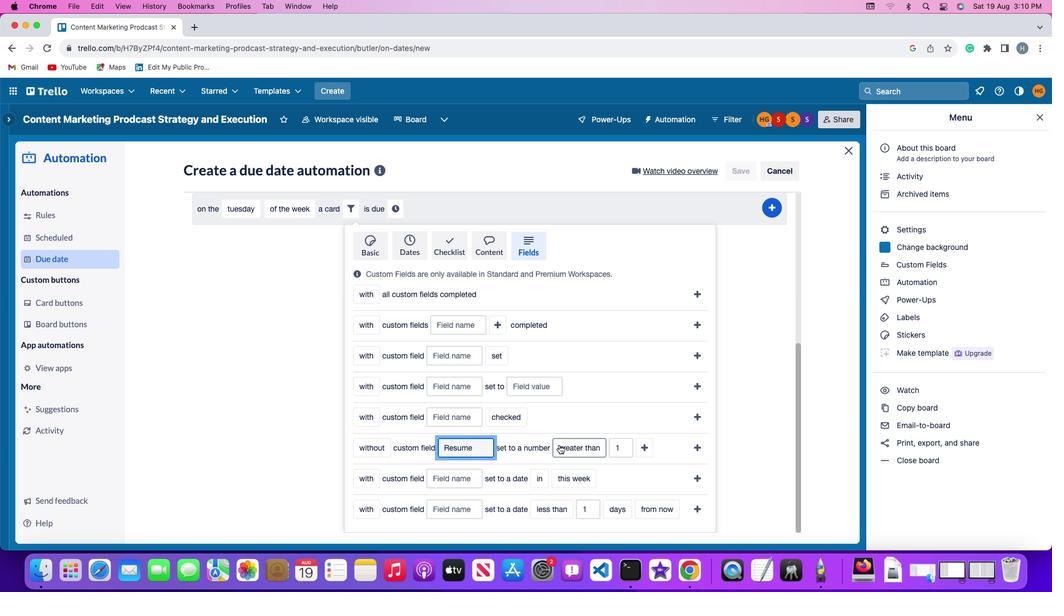 
Action: Mouse pressed left at (559, 444)
Screenshot: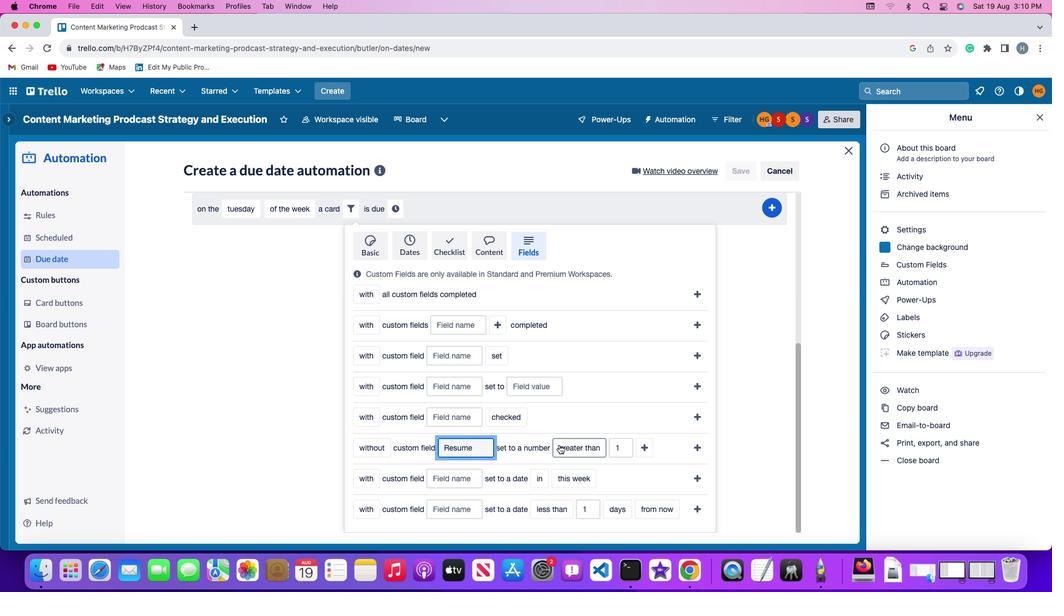 
Action: Mouse moved to (582, 362)
Screenshot: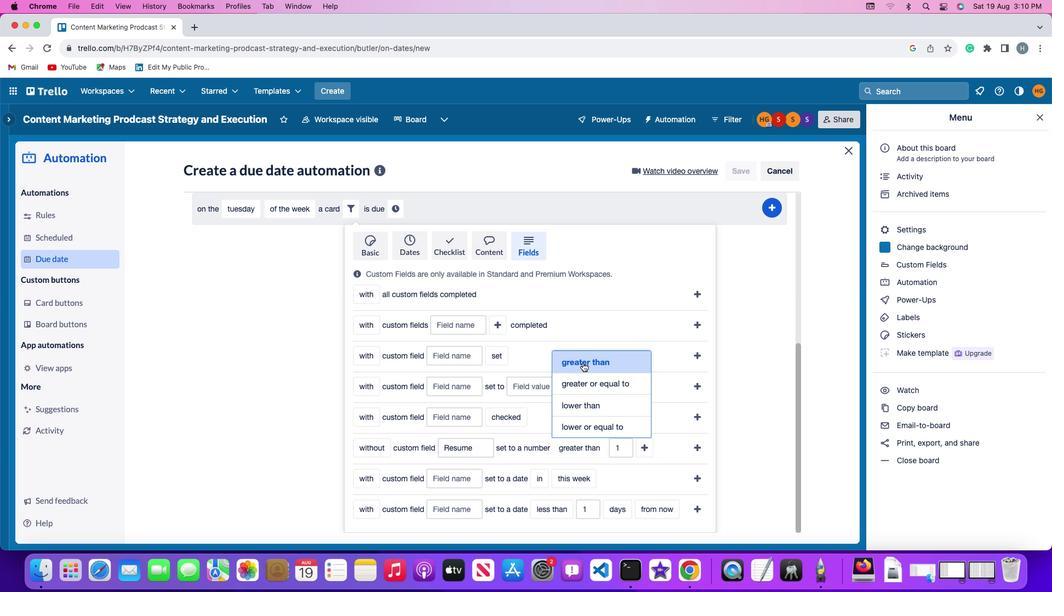 
Action: Mouse pressed left at (582, 362)
Screenshot: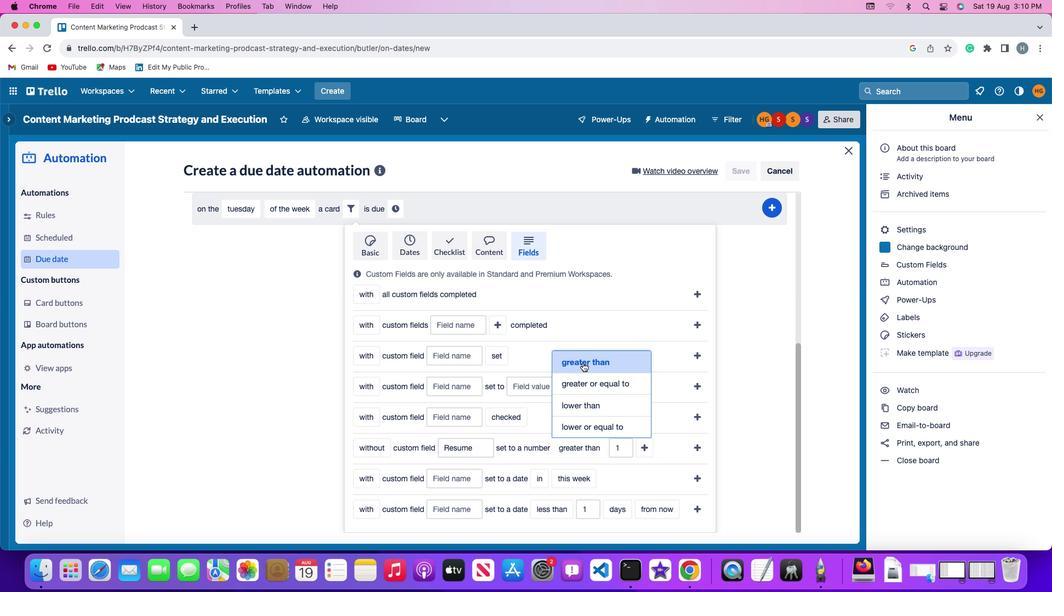 
Action: Mouse moved to (623, 445)
Screenshot: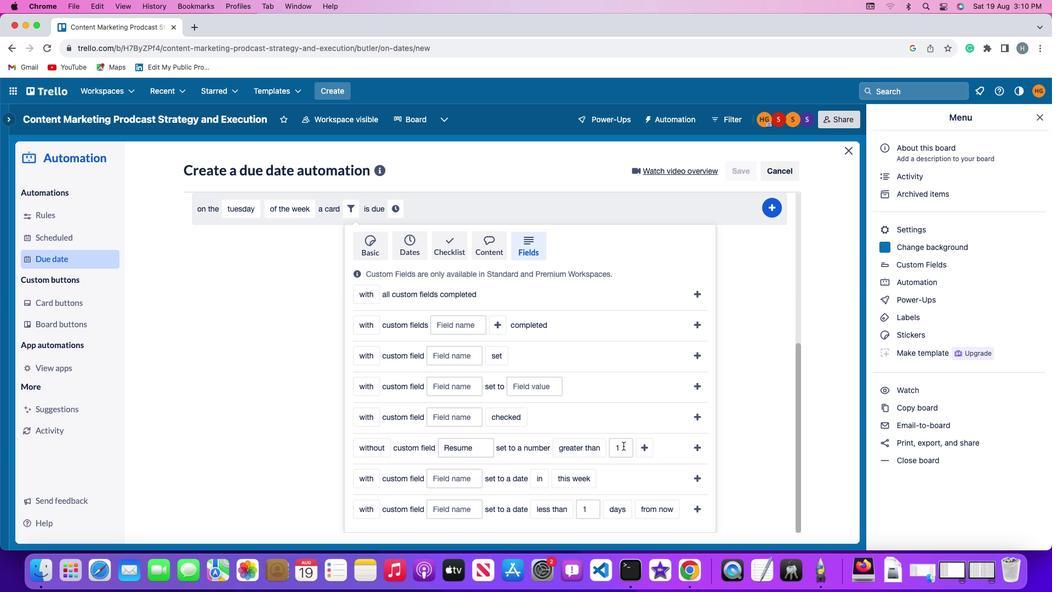 
Action: Mouse pressed left at (623, 445)
Screenshot: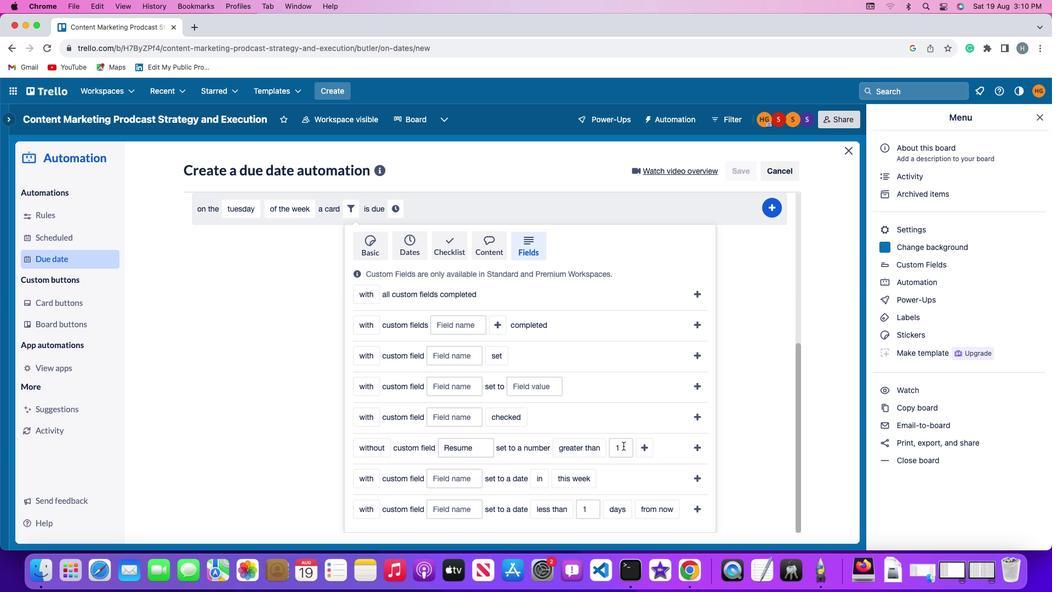 
Action: Mouse moved to (623, 445)
Screenshot: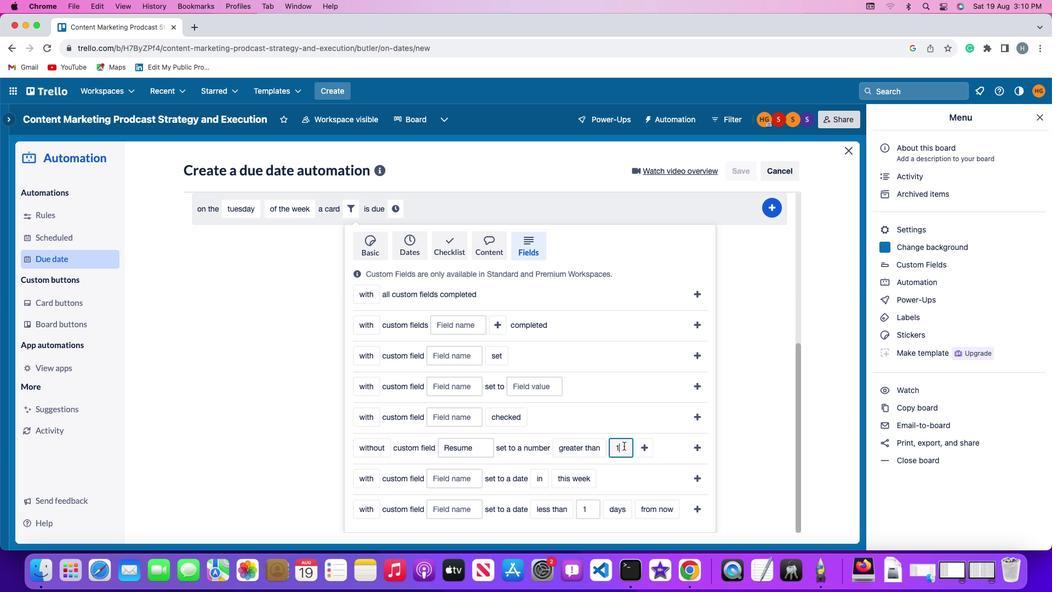 
Action: Key pressed Key.backspace'1'
Screenshot: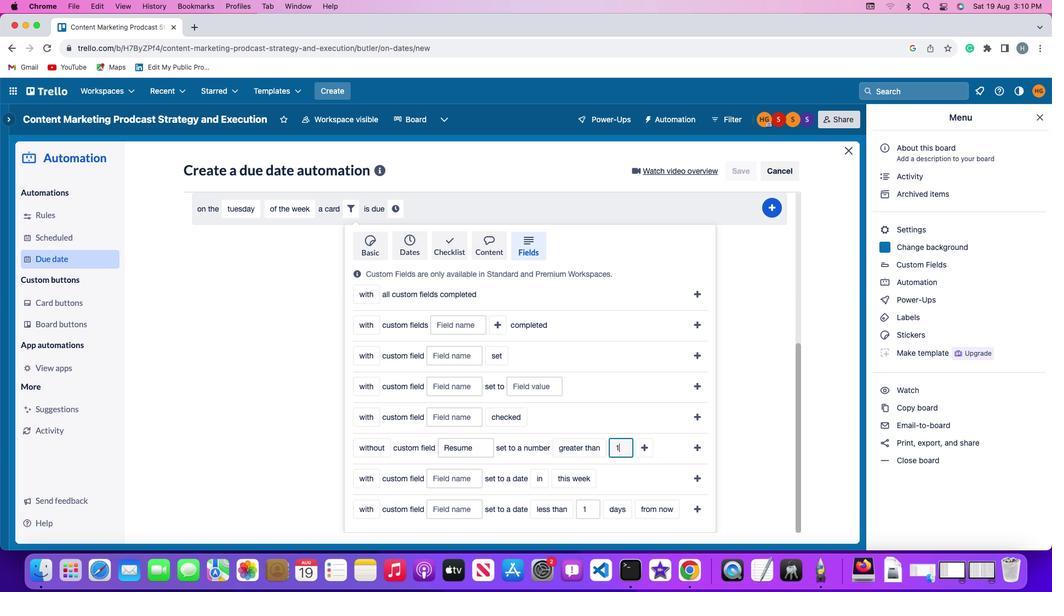 
Action: Mouse moved to (634, 444)
Screenshot: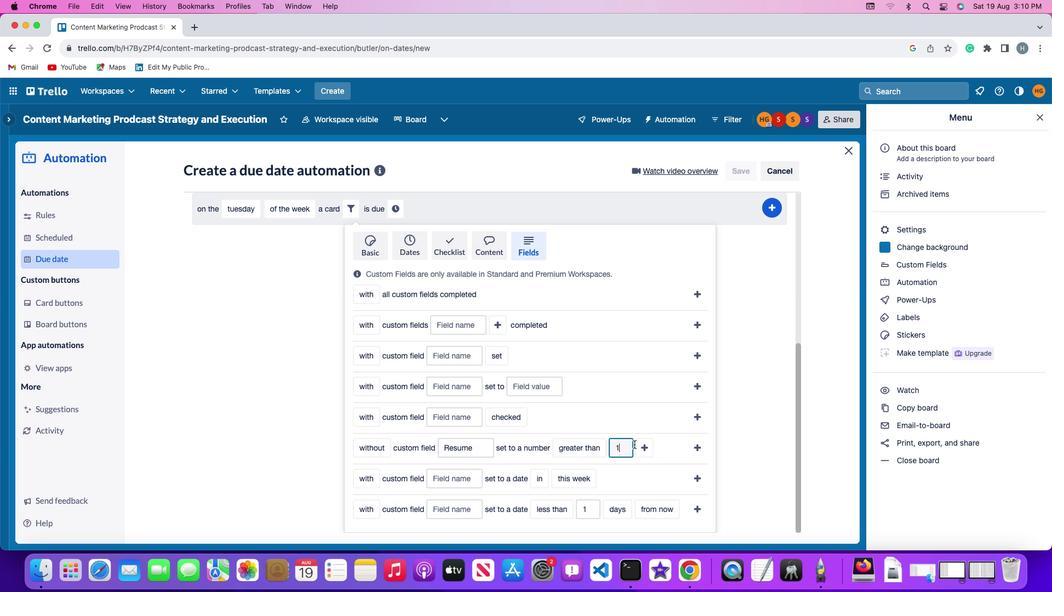 
Action: Mouse pressed left at (634, 444)
Screenshot: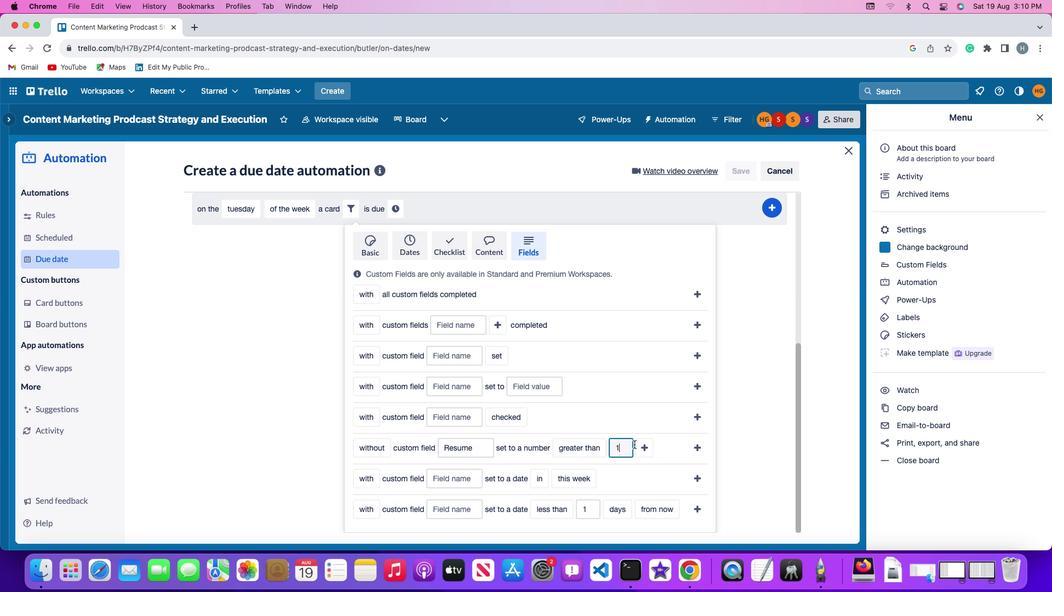 
Action: Mouse moved to (641, 444)
Screenshot: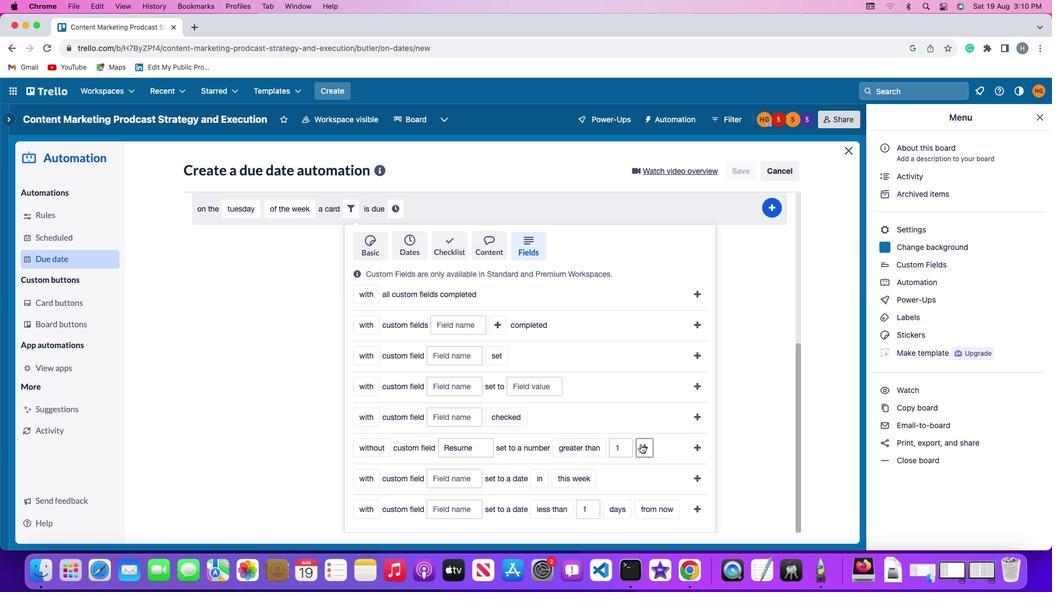 
Action: Mouse pressed left at (641, 444)
Screenshot: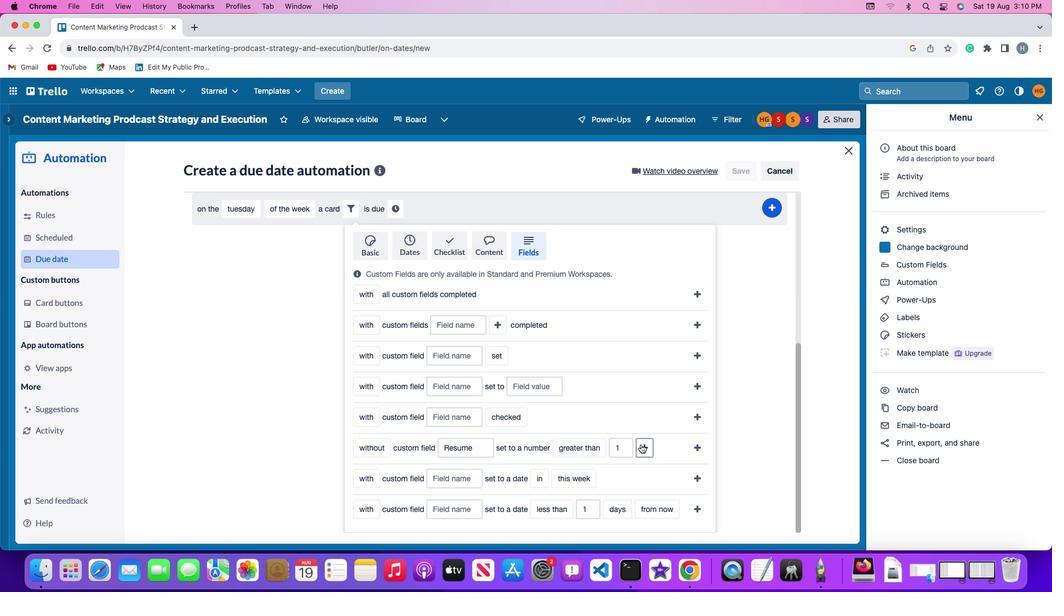 
Action: Mouse moved to (396, 474)
Screenshot: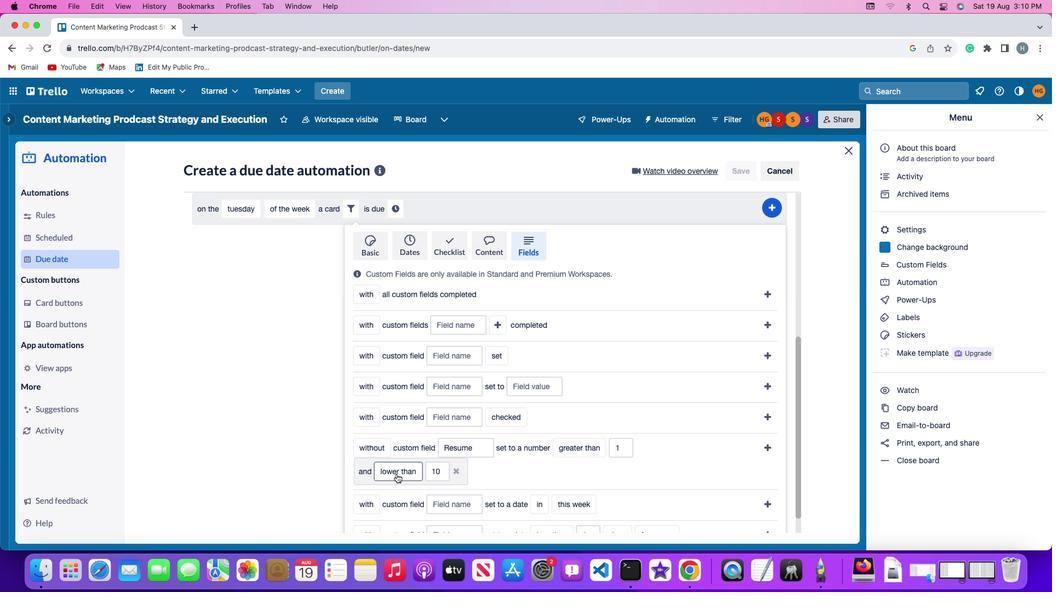 
Action: Mouse pressed left at (396, 474)
Screenshot: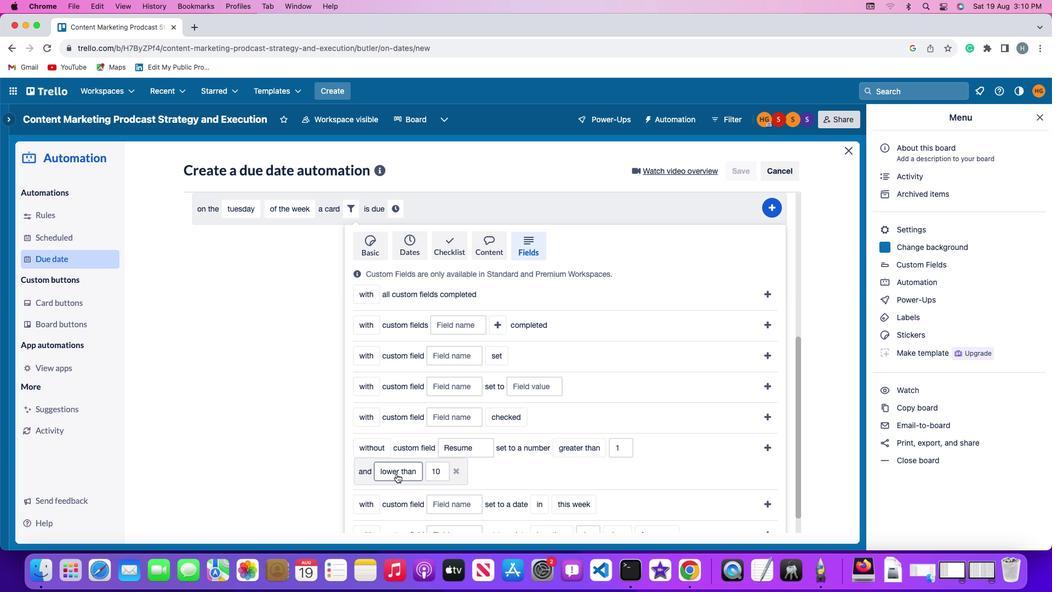 
Action: Mouse moved to (404, 445)
Screenshot: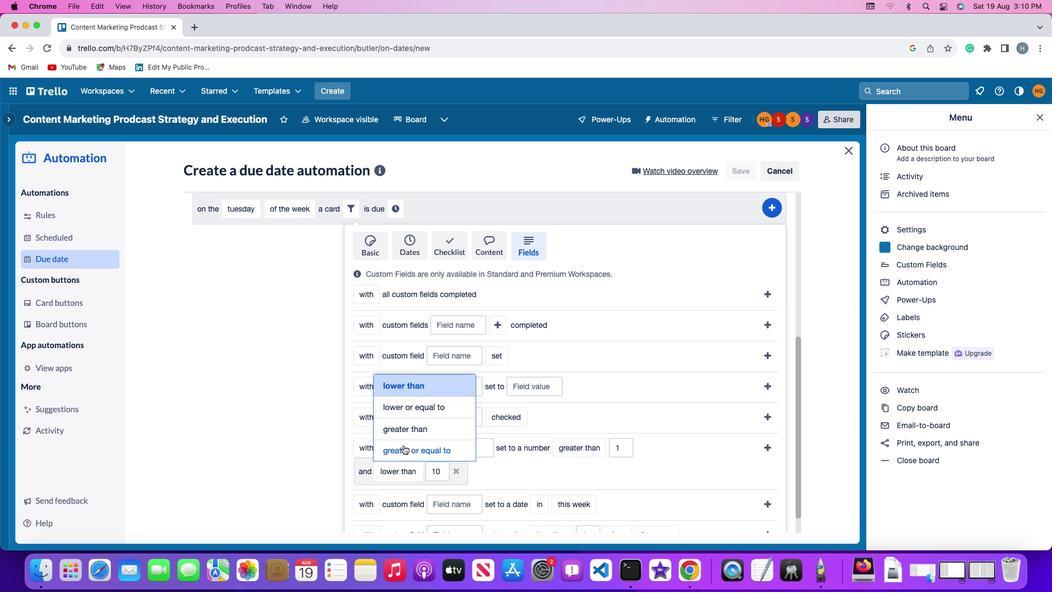 
Action: Mouse pressed left at (404, 445)
Screenshot: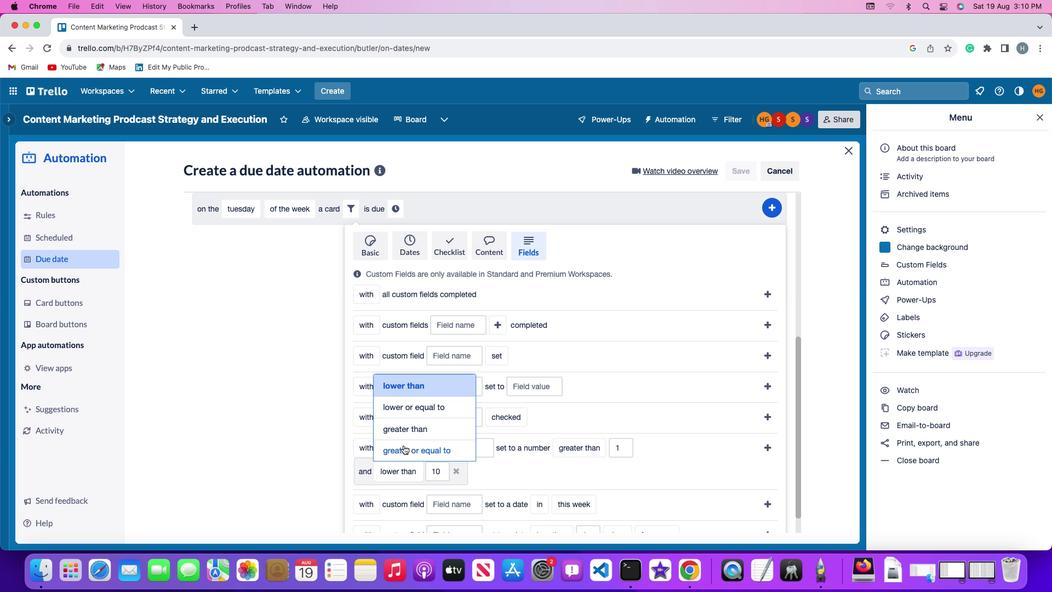 
Action: Mouse moved to (474, 469)
Screenshot: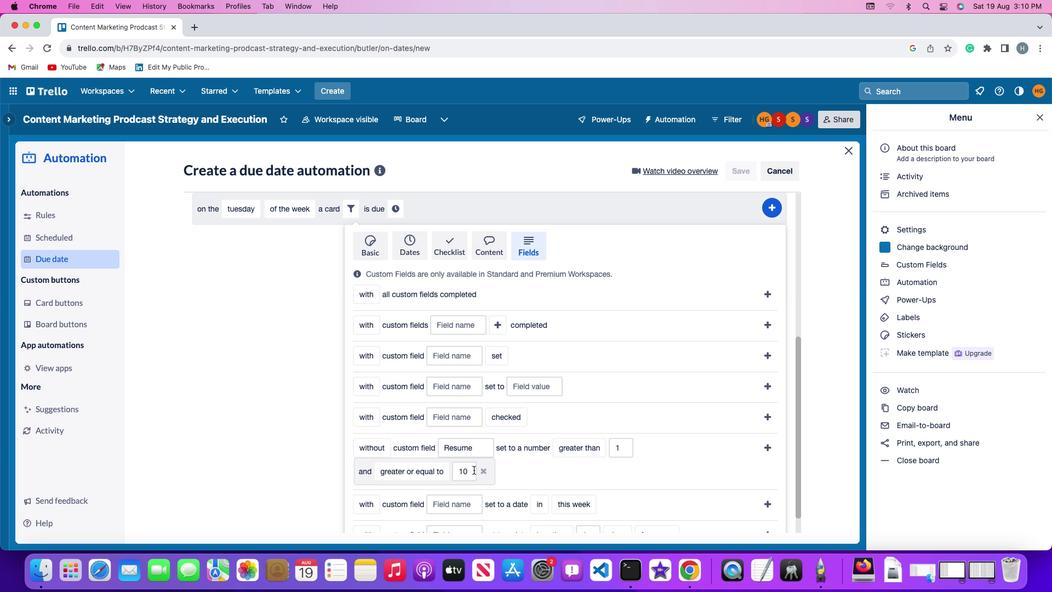 
Action: Mouse pressed left at (474, 469)
Screenshot: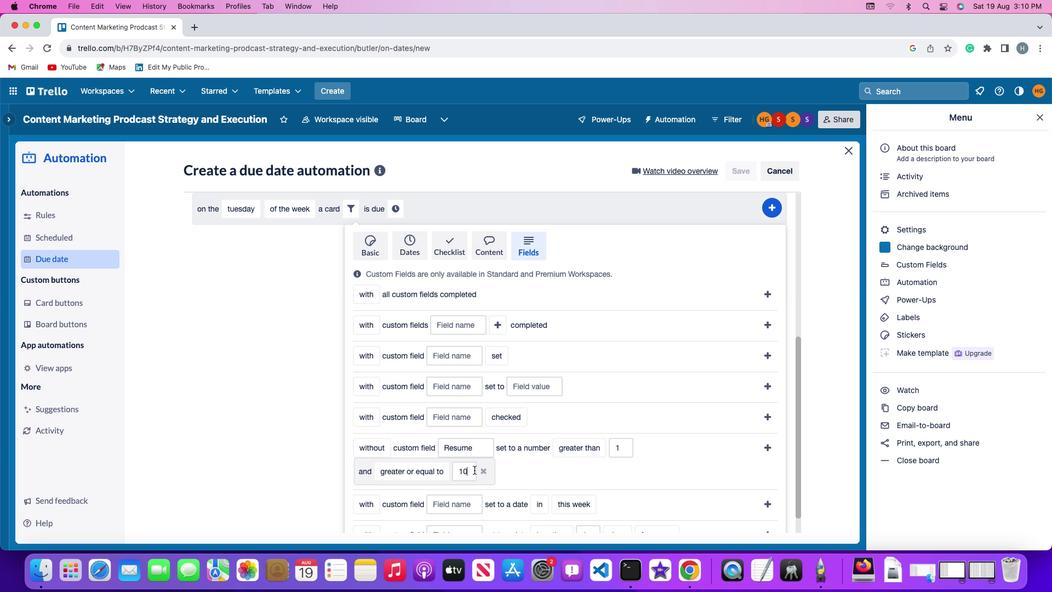 
Action: Mouse moved to (473, 469)
Screenshot: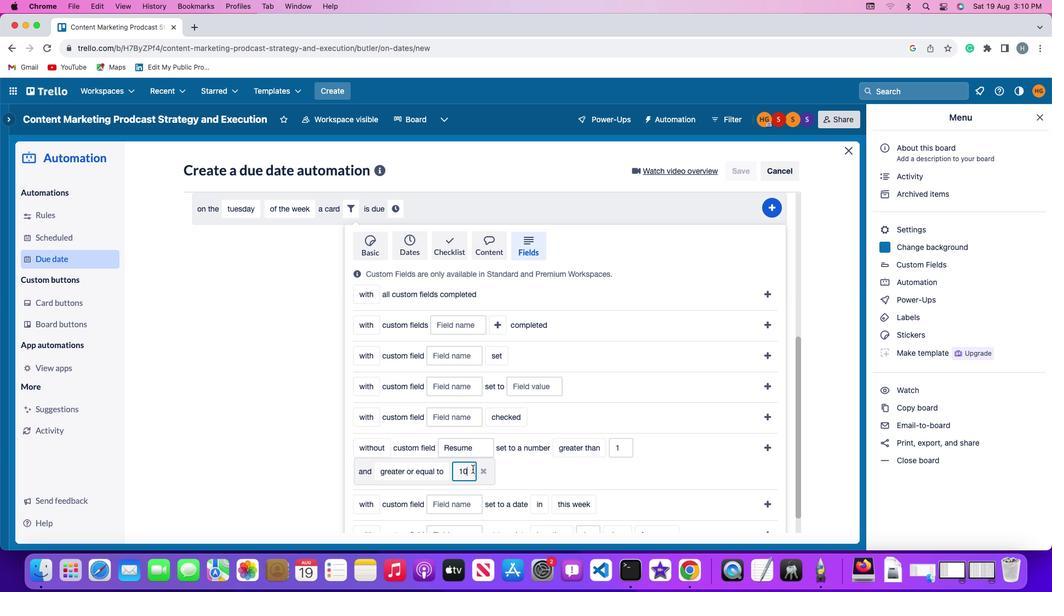 
Action: Key pressed Key.backspaceKey.backspace
Screenshot: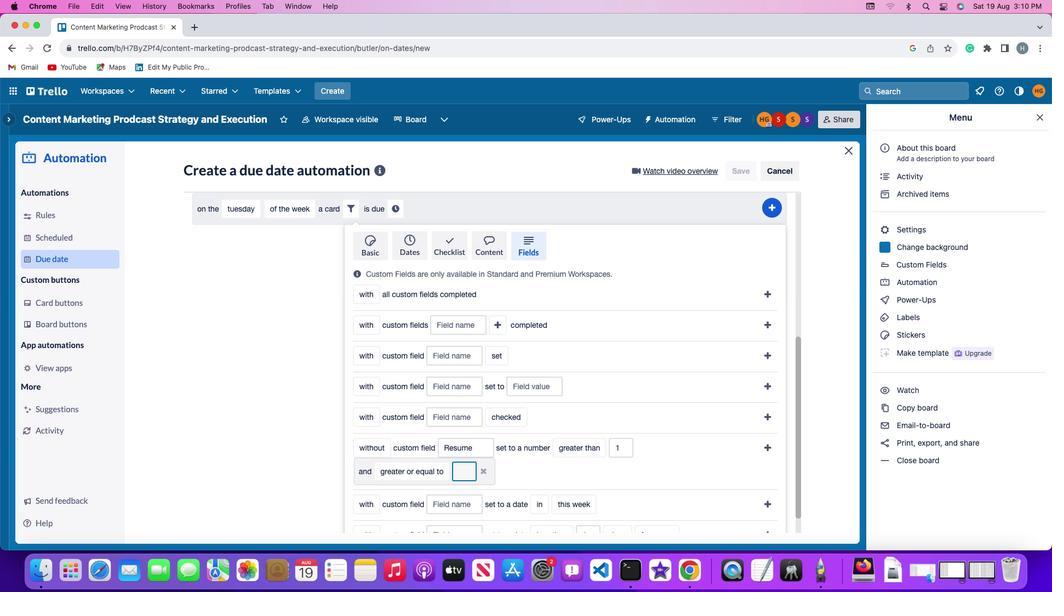 
Action: Mouse moved to (472, 468)
Screenshot: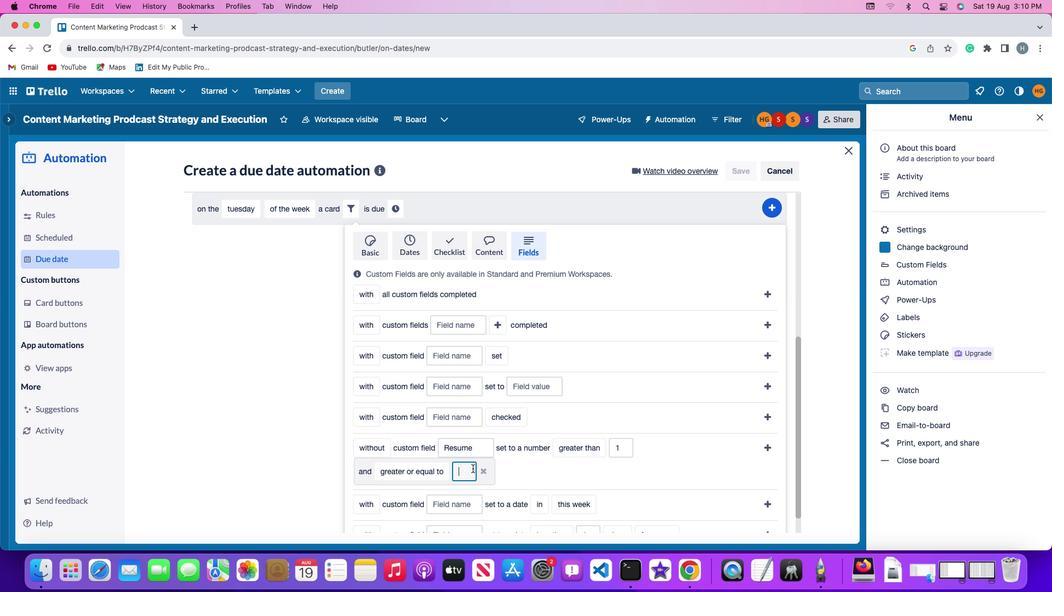 
Action: Key pressed '1'
Screenshot: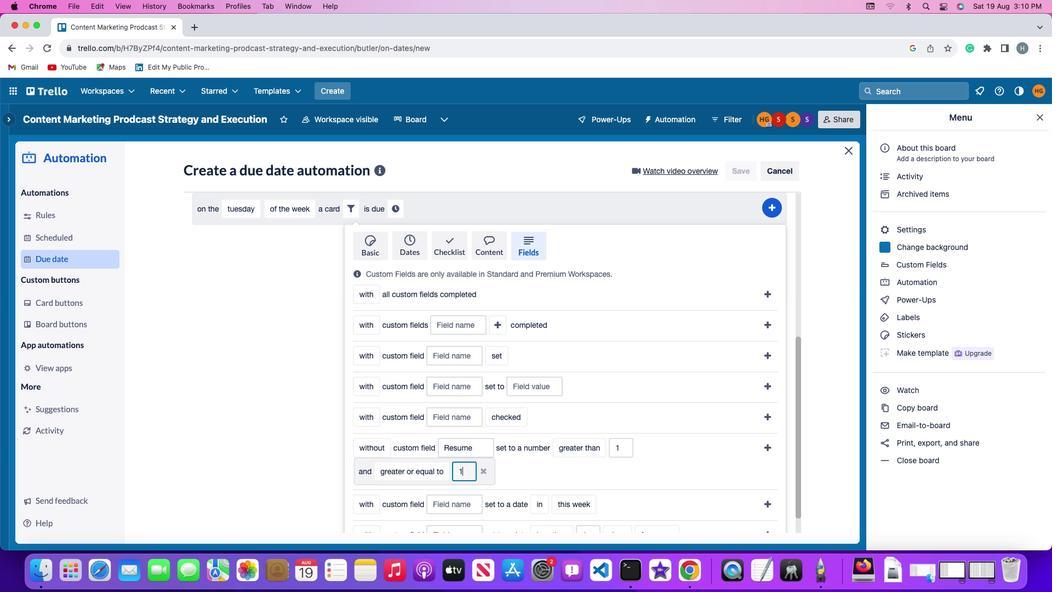 
Action: Mouse moved to (472, 467)
Screenshot: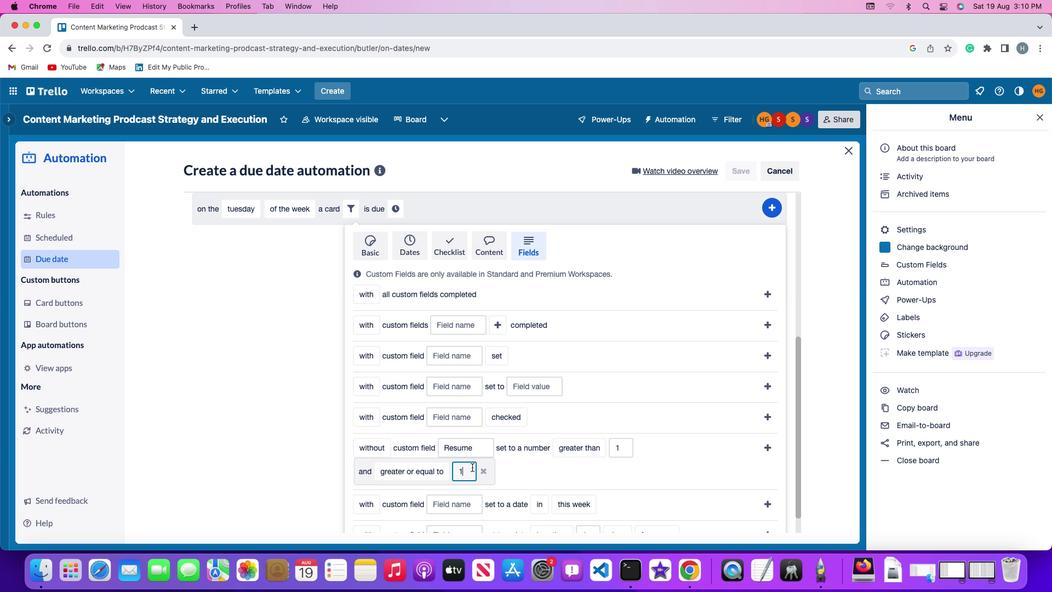 
Action: Key pressed '0'
Screenshot: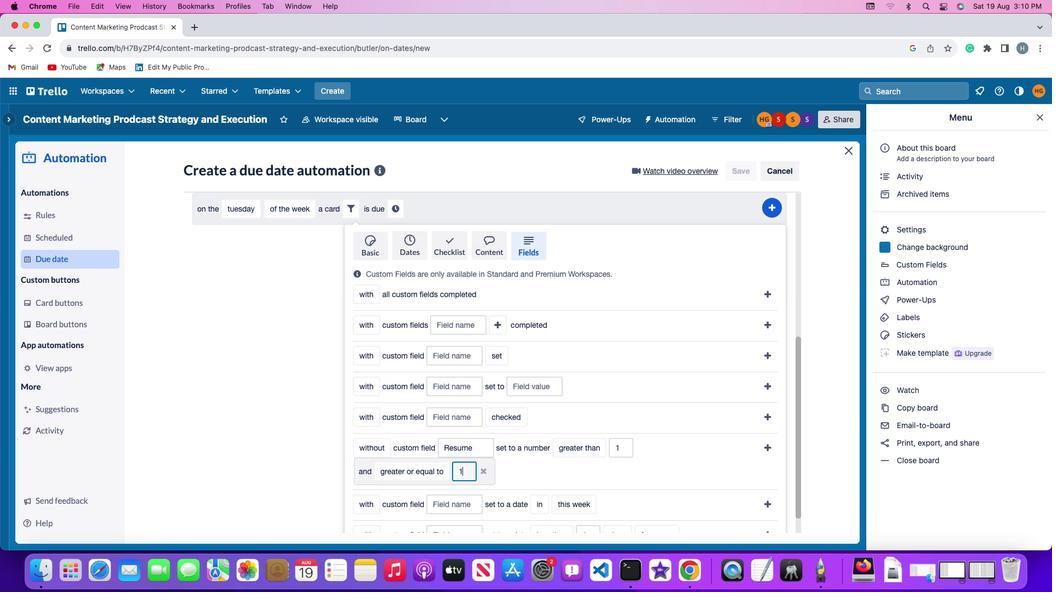 
Action: Mouse moved to (769, 446)
Screenshot: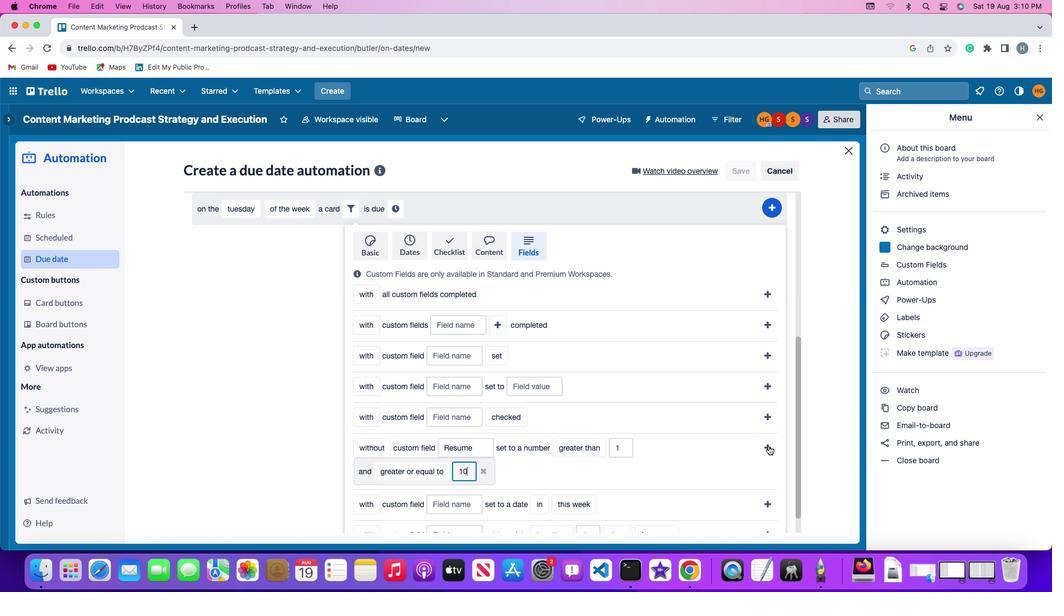 
Action: Mouse pressed left at (769, 446)
Screenshot: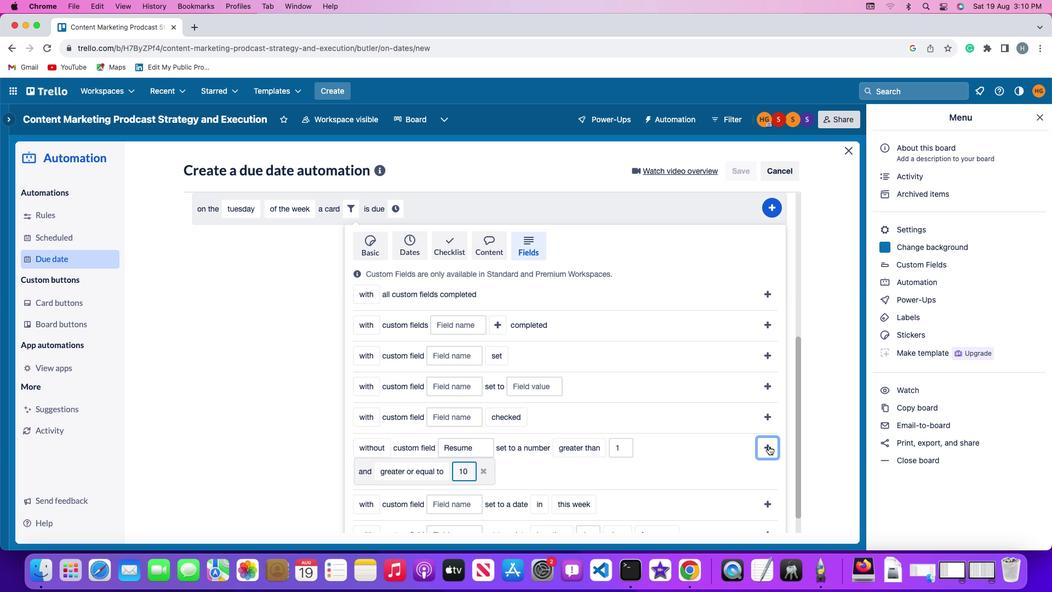 
Action: Mouse moved to (718, 476)
Screenshot: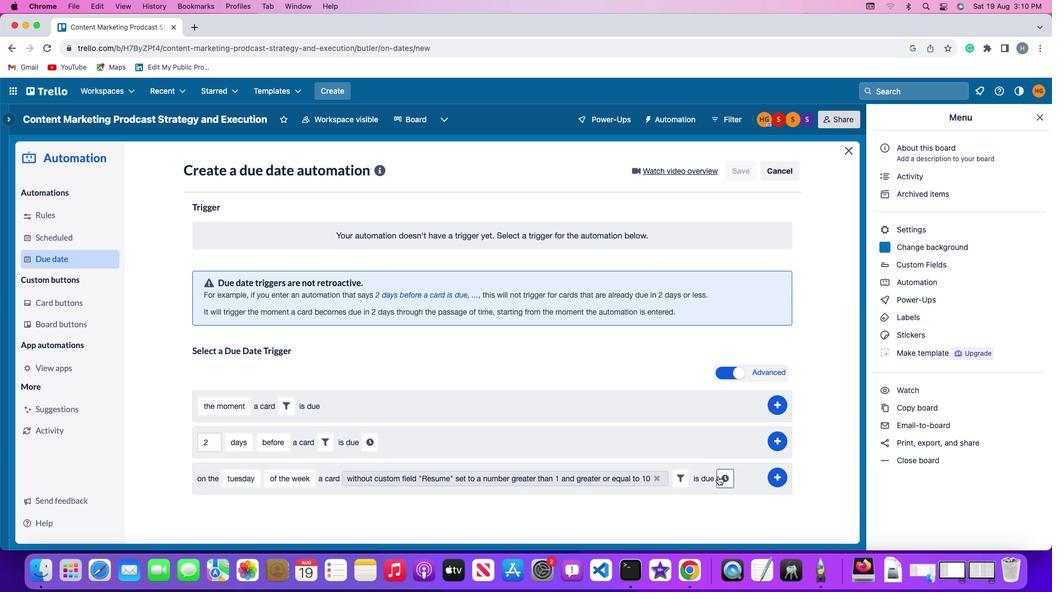 
Action: Mouse pressed left at (718, 476)
Screenshot: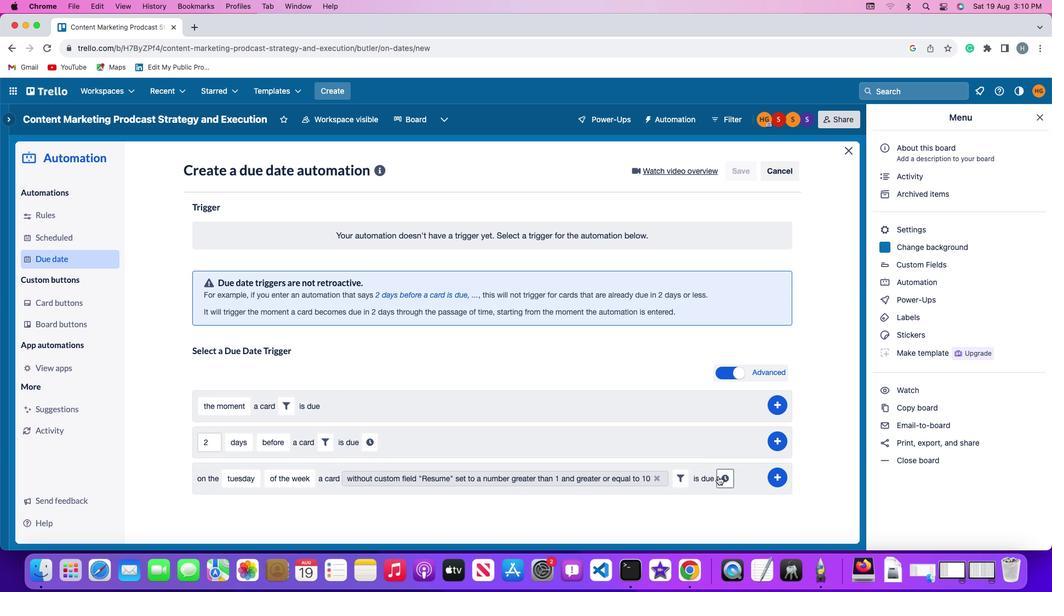 
Action: Mouse moved to (223, 505)
Screenshot: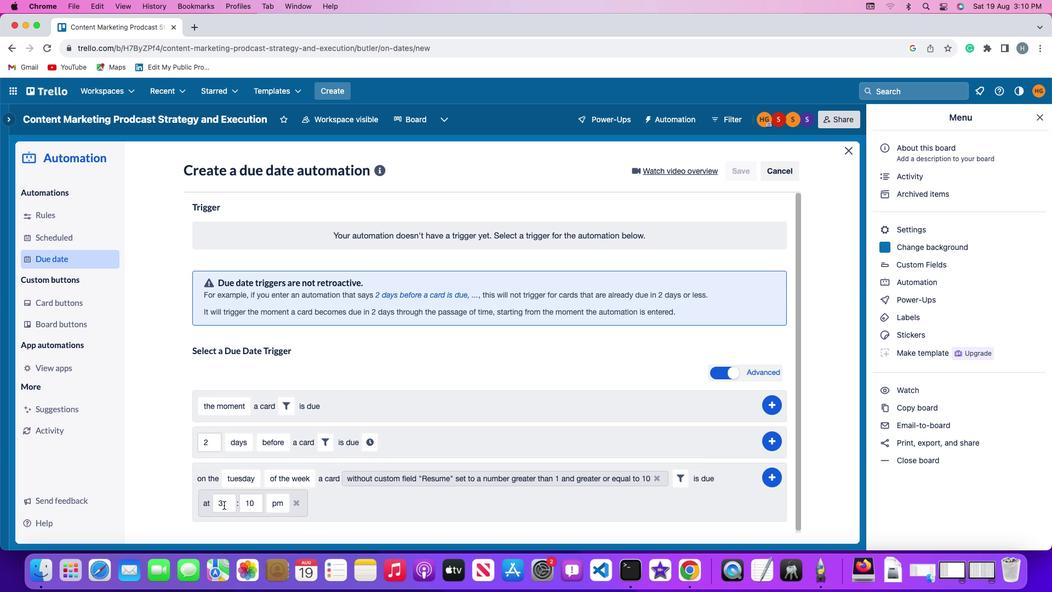 
Action: Mouse pressed left at (223, 505)
Screenshot: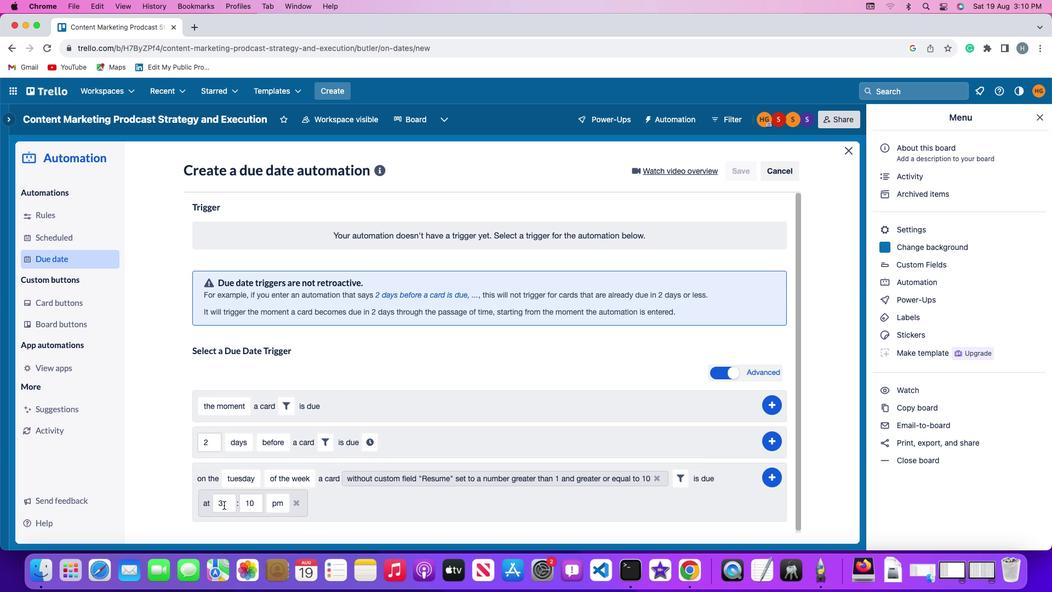 
Action: Mouse moved to (223, 505)
Screenshot: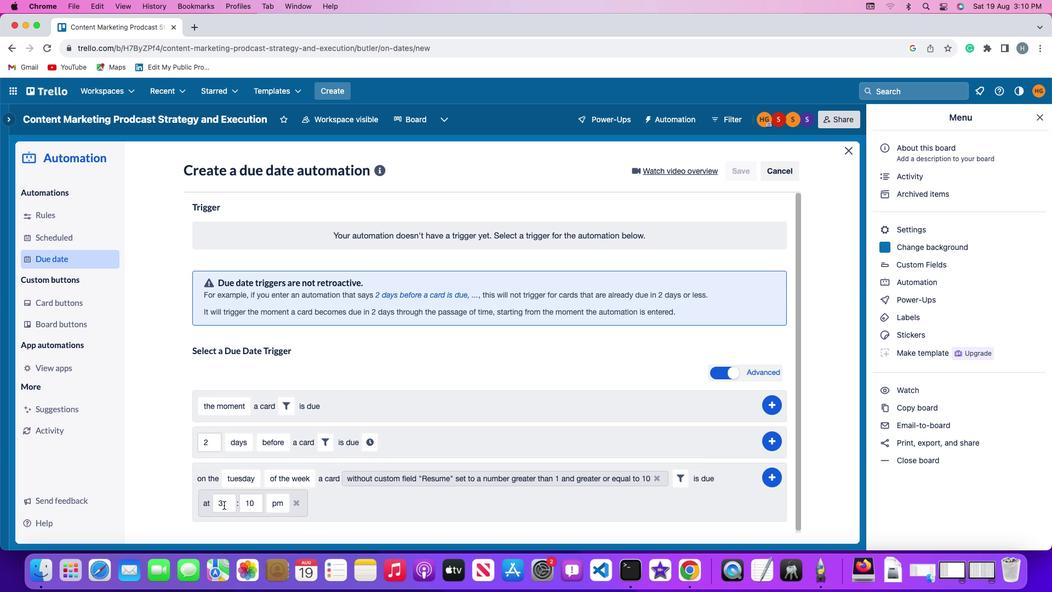 
Action: Key pressed Key.backspace'1''1'
Screenshot: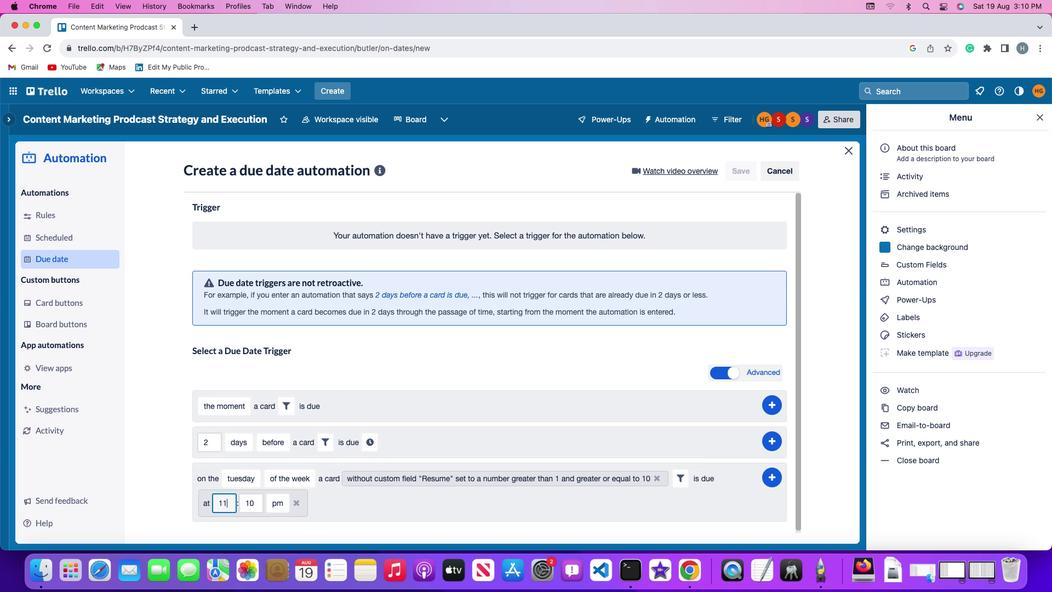 
Action: Mouse moved to (255, 503)
Screenshot: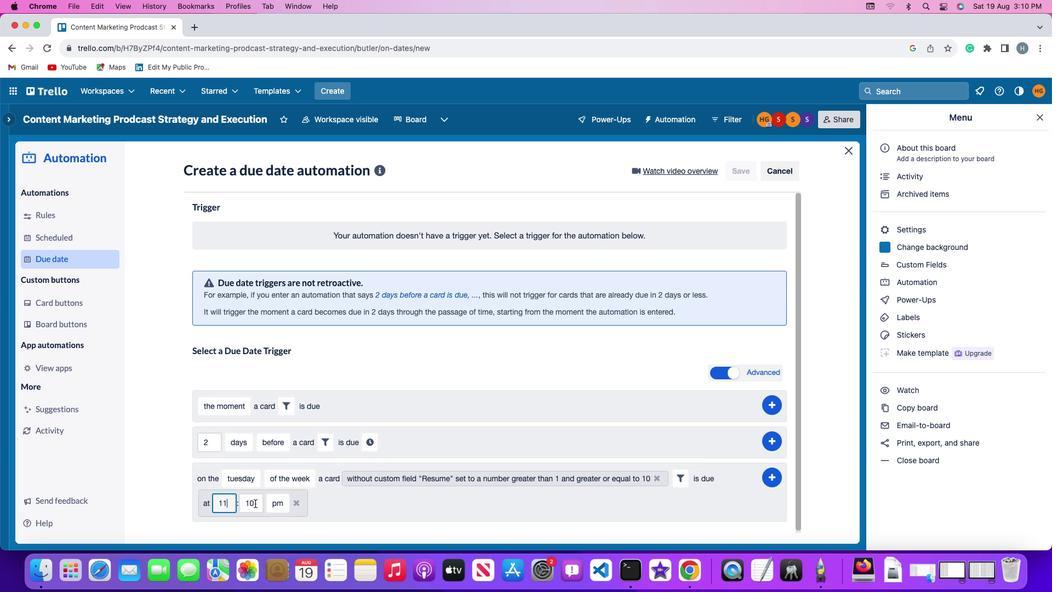 
Action: Mouse pressed left at (255, 503)
Screenshot: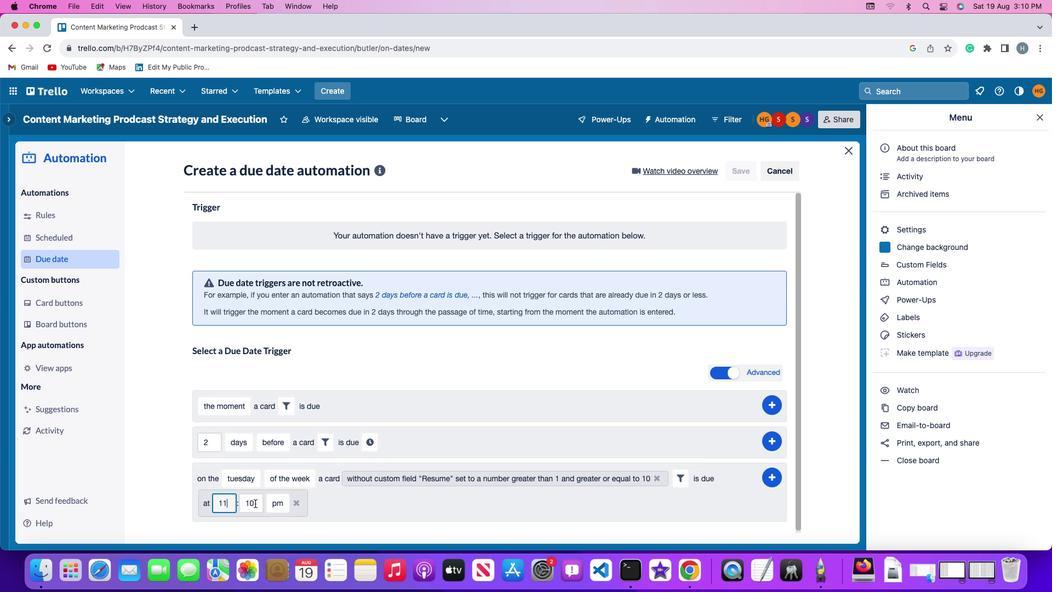 
Action: Mouse moved to (255, 503)
Screenshot: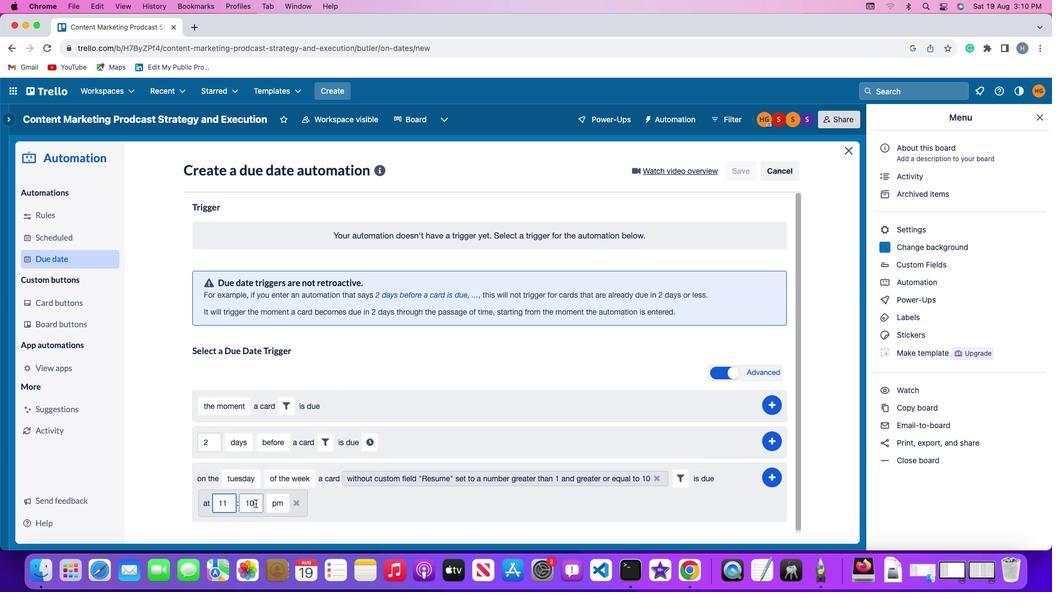 
Action: Key pressed Key.backspaceKey.backspace'0''0'
Screenshot: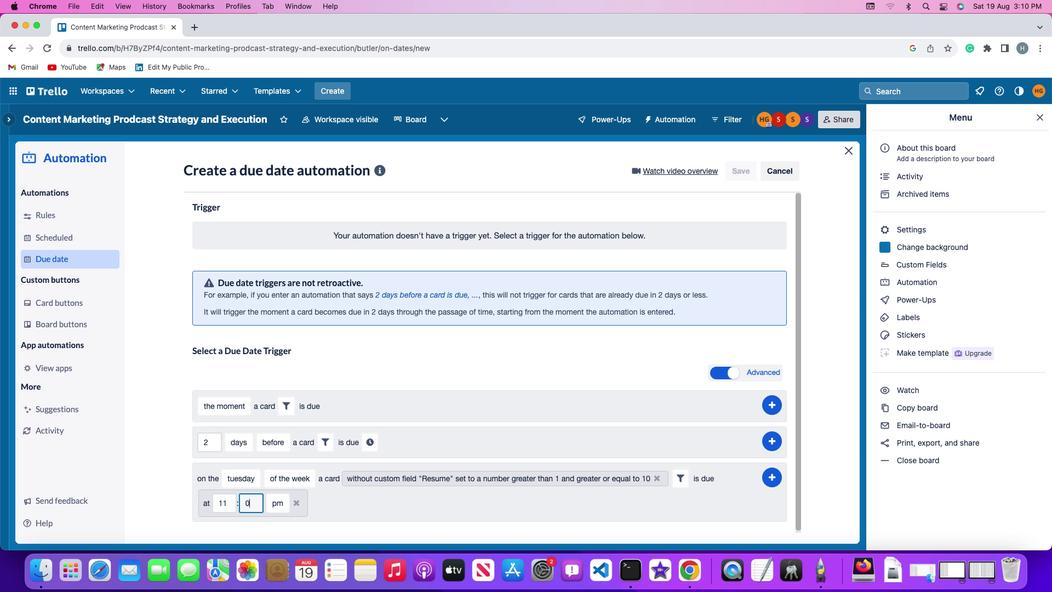 
Action: Mouse moved to (275, 504)
Screenshot: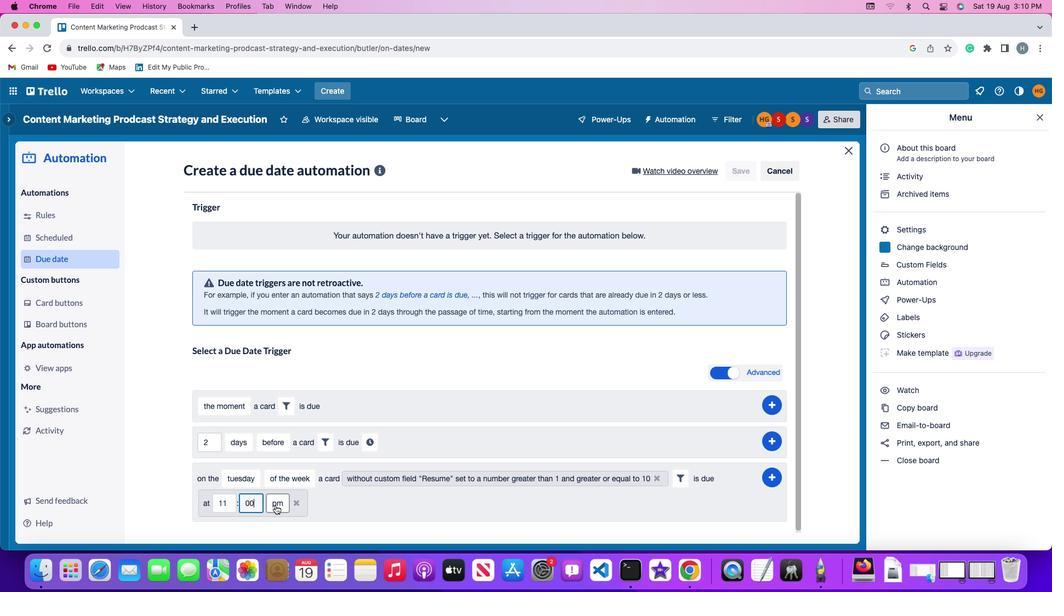 
Action: Mouse pressed left at (275, 504)
Screenshot: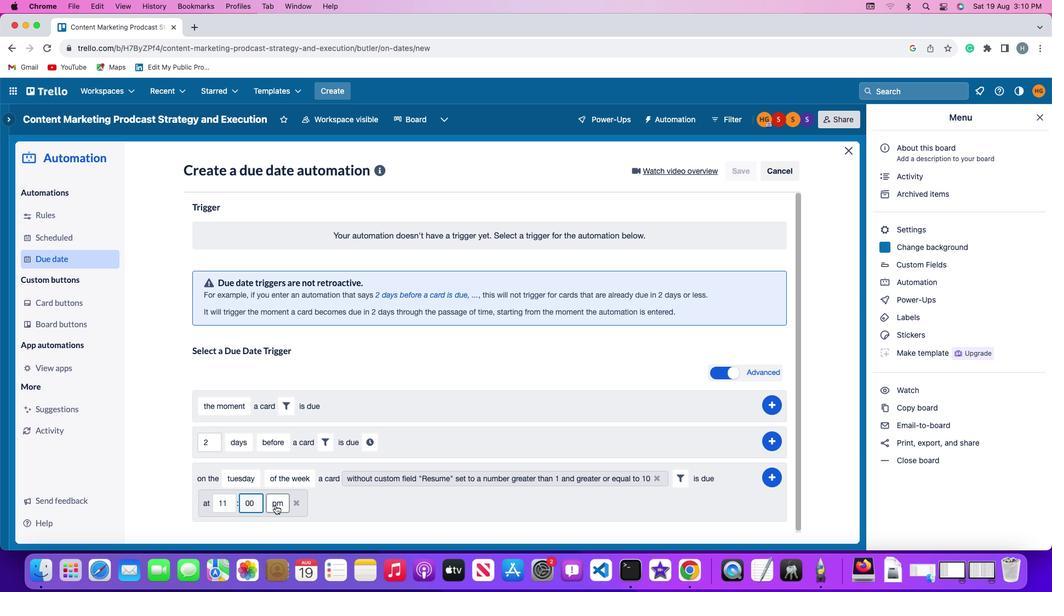 
Action: Mouse moved to (289, 457)
Screenshot: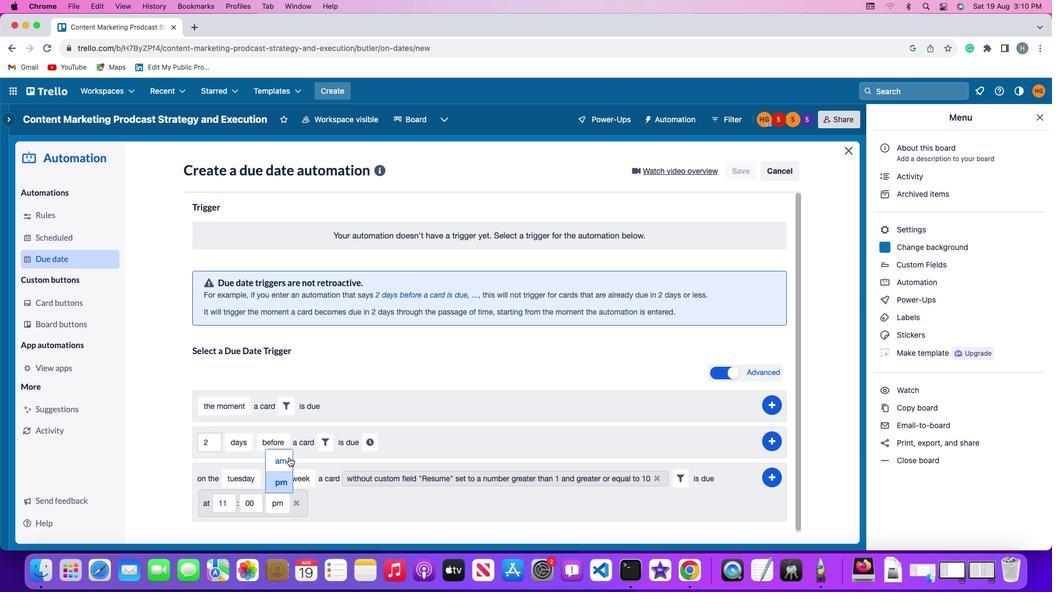 
Action: Mouse pressed left at (289, 457)
Screenshot: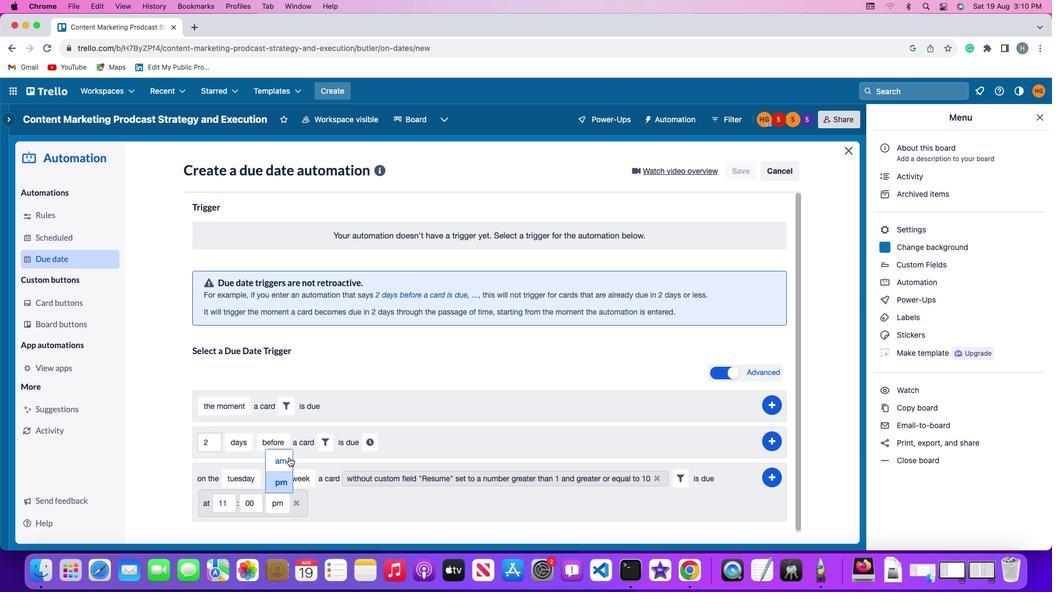 
Action: Mouse moved to (776, 473)
Screenshot: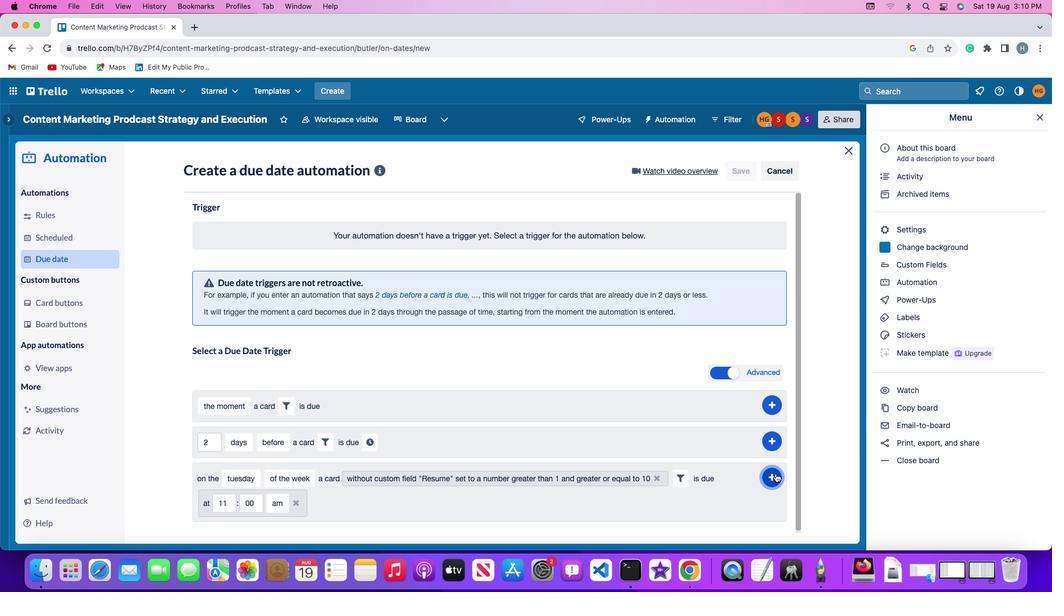 
Action: Mouse pressed left at (776, 473)
Screenshot: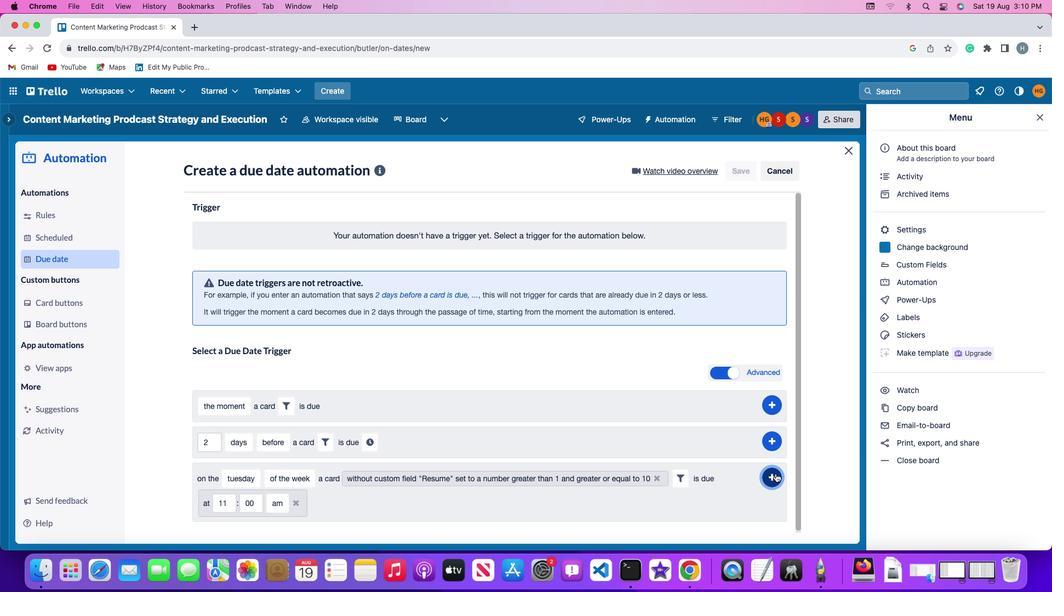 
Action: Mouse moved to (820, 400)
Screenshot: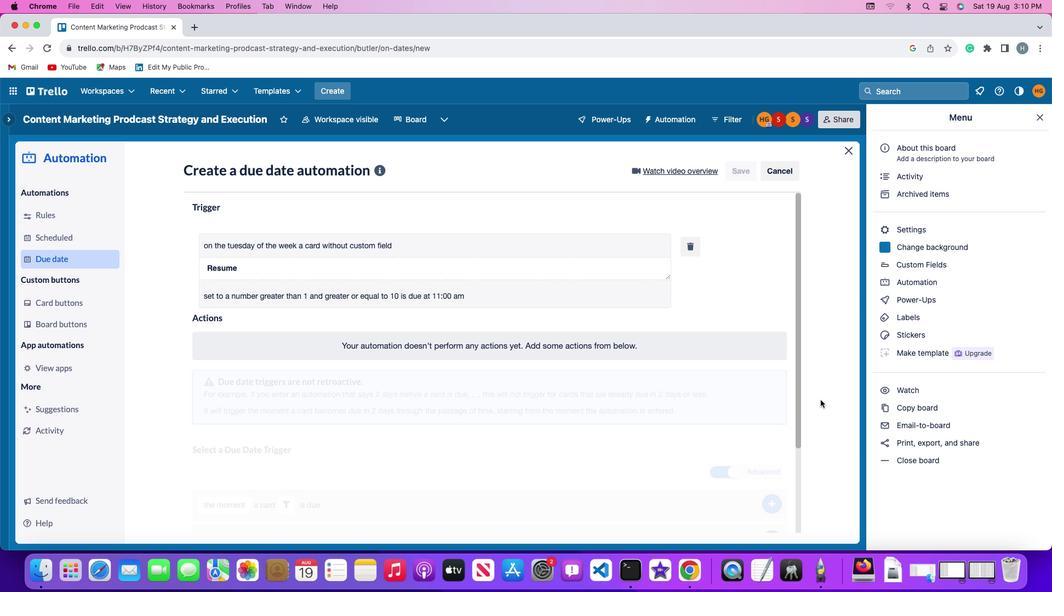 
